 Task: Look for space in Pemalang, Indonesia from 5th June, 2023 to 16th June, 2023 for 2 adults in price range Rs.14000 to Rs.18000. Place can be entire place with 1  bedroom having 1 bed and 1 bathroom. Property type can be house, flat, guest house, hotel. Booking option can be shelf check-in. Required host language is English.
Action: Mouse moved to (409, 65)
Screenshot: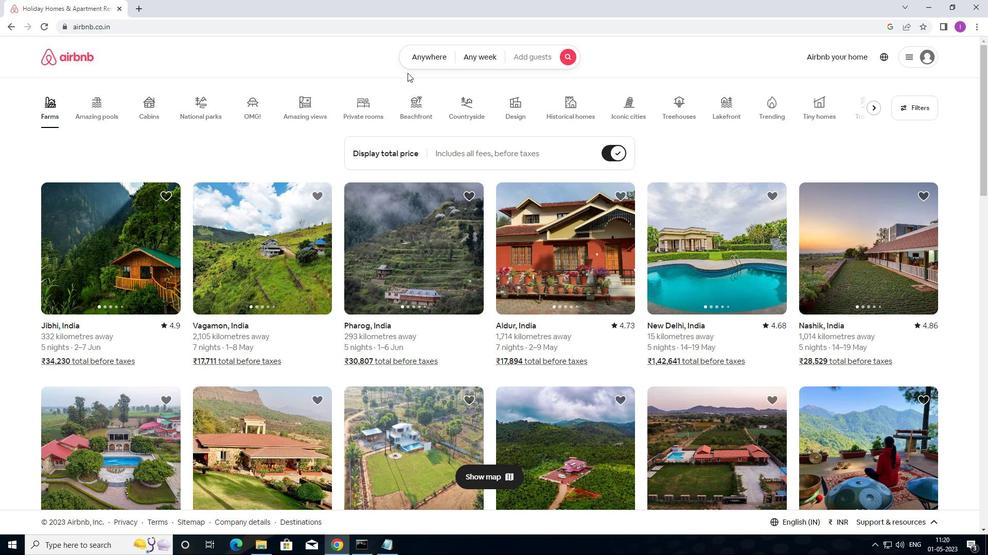 
Action: Mouse pressed left at (409, 65)
Screenshot: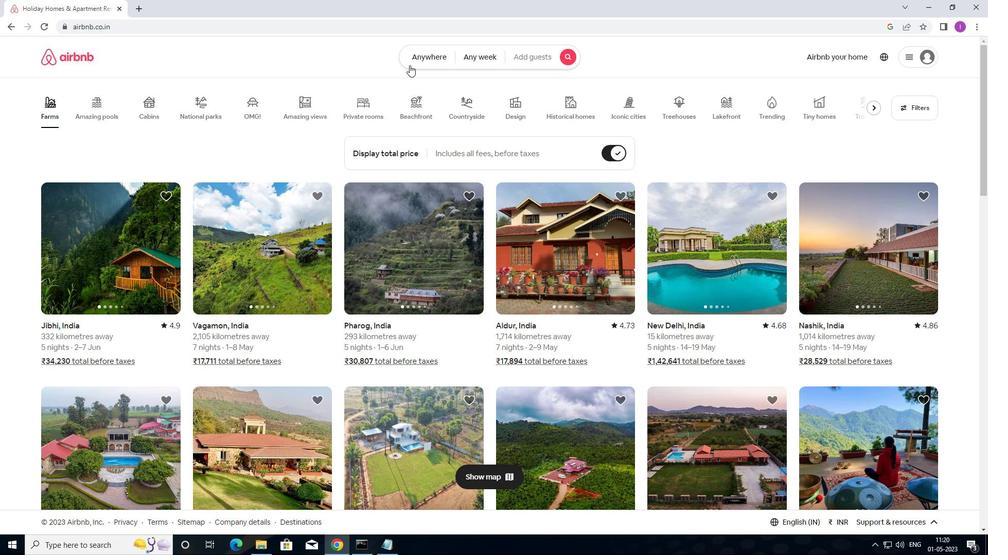 
Action: Mouse moved to (353, 102)
Screenshot: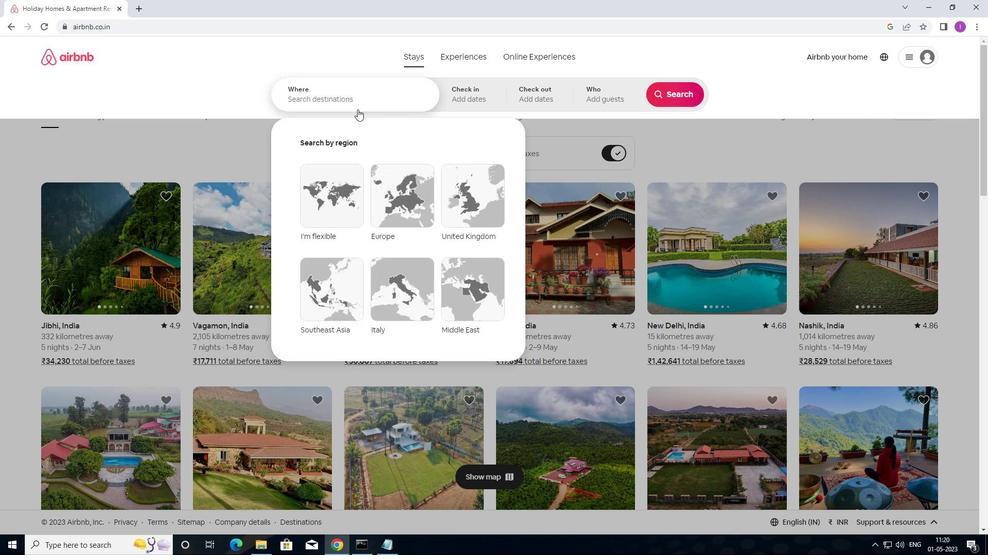 
Action: Mouse pressed left at (353, 102)
Screenshot: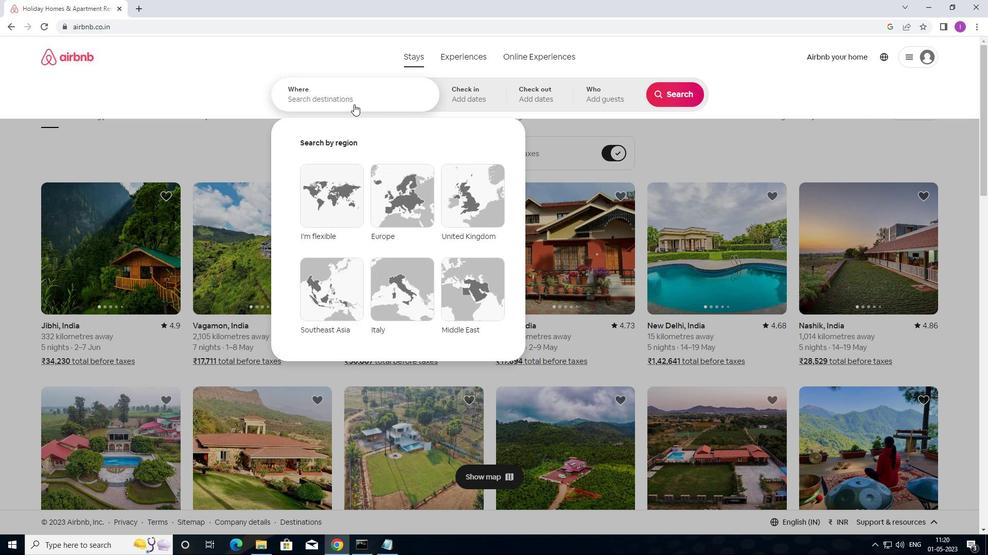 
Action: Mouse moved to (386, 96)
Screenshot: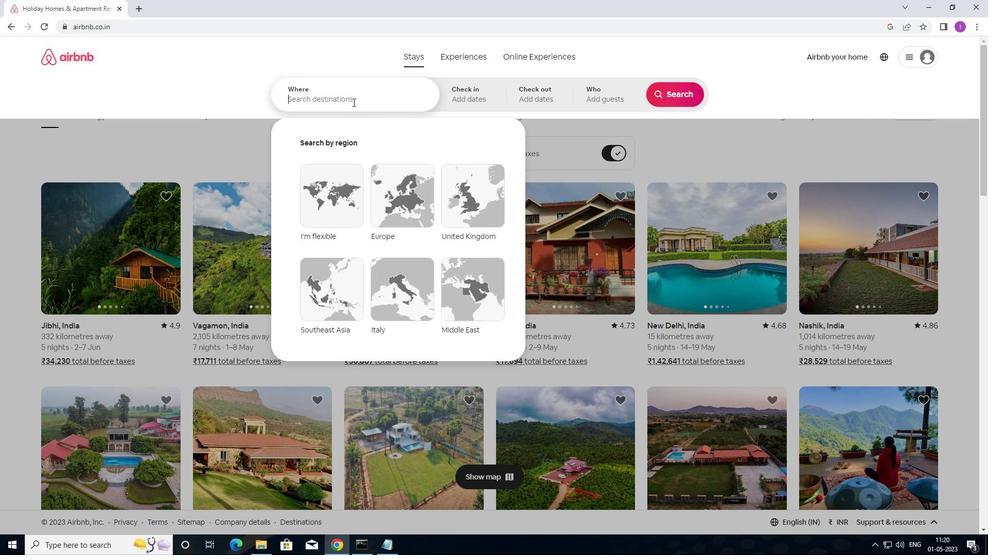 
Action: Key pressed <Key.shift>PEMALAMD<Key.backspace>G,<Key.shift>INDONESIA
Screenshot: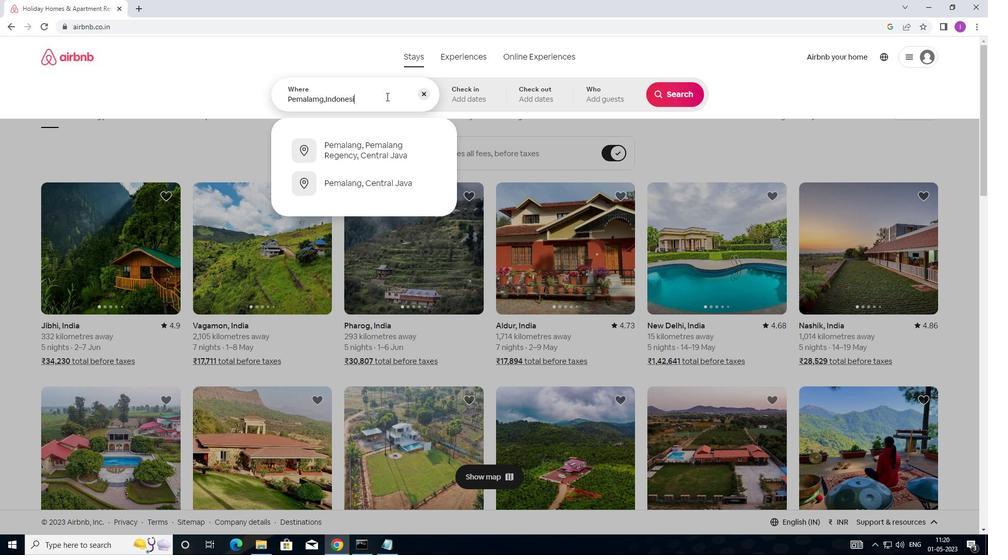
Action: Mouse moved to (464, 84)
Screenshot: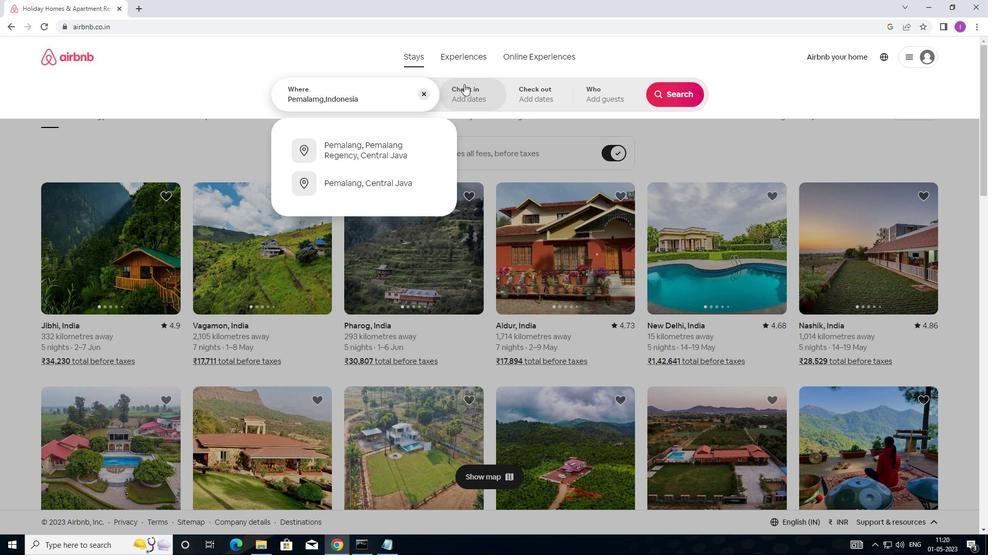 
Action: Mouse pressed left at (464, 84)
Screenshot: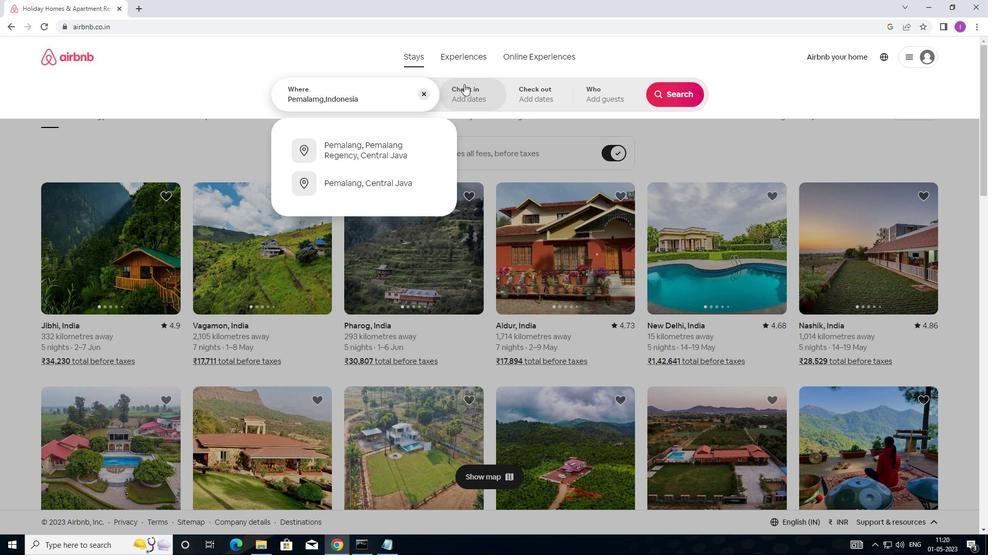 
Action: Mouse moved to (540, 244)
Screenshot: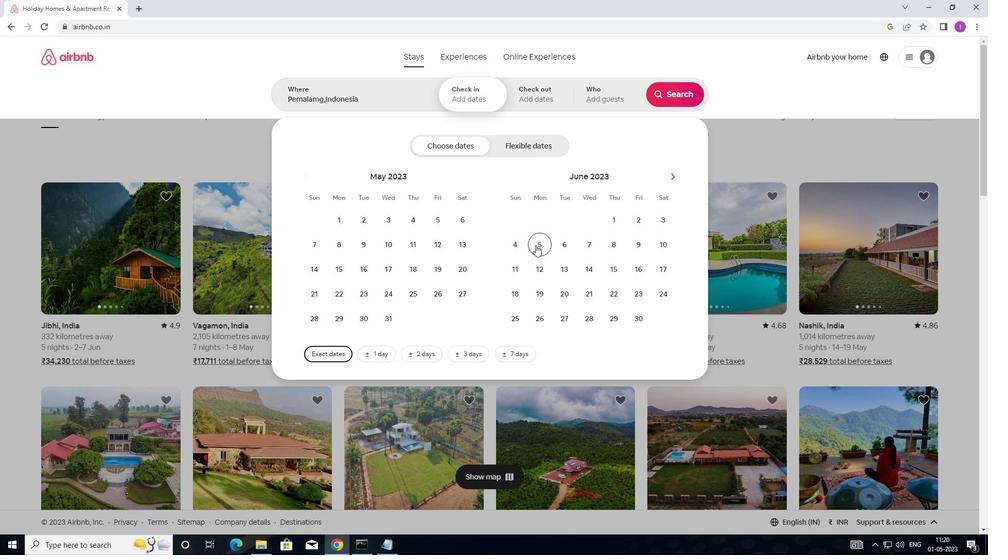 
Action: Mouse pressed left at (540, 244)
Screenshot: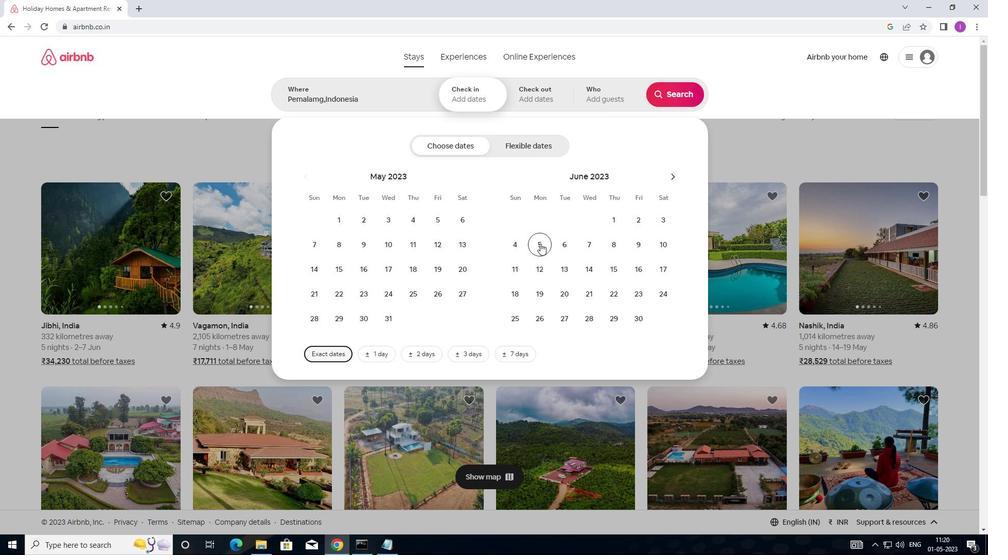 
Action: Mouse moved to (635, 271)
Screenshot: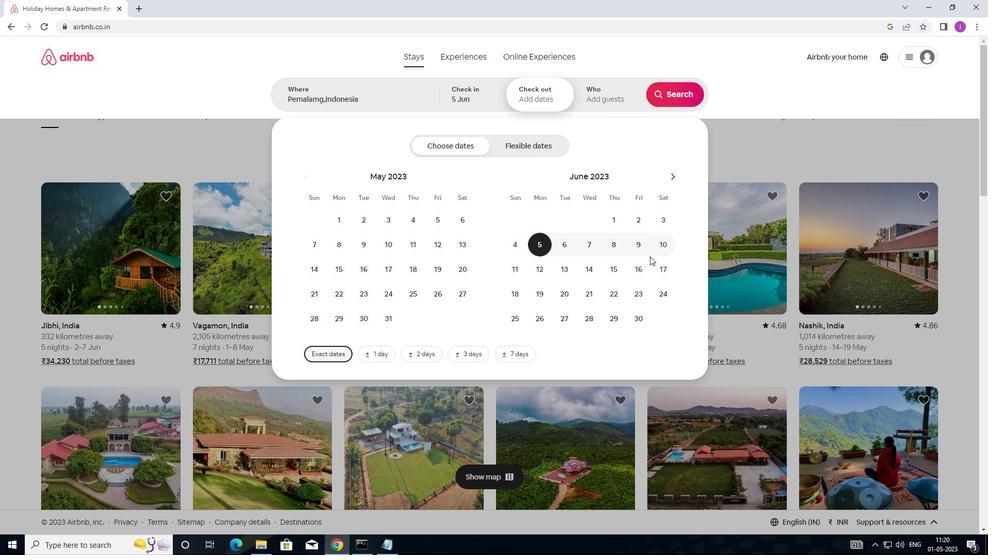 
Action: Mouse pressed left at (635, 271)
Screenshot: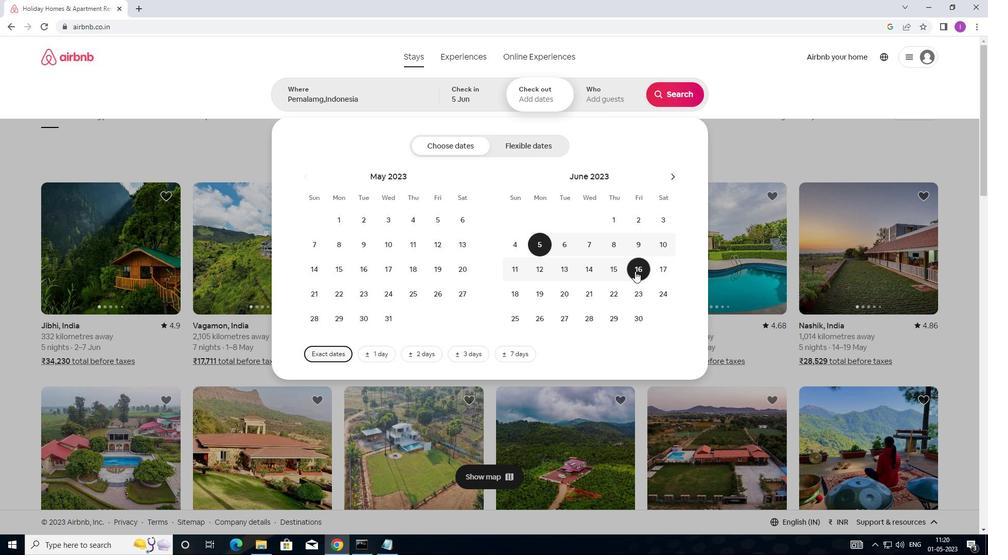 
Action: Mouse moved to (601, 89)
Screenshot: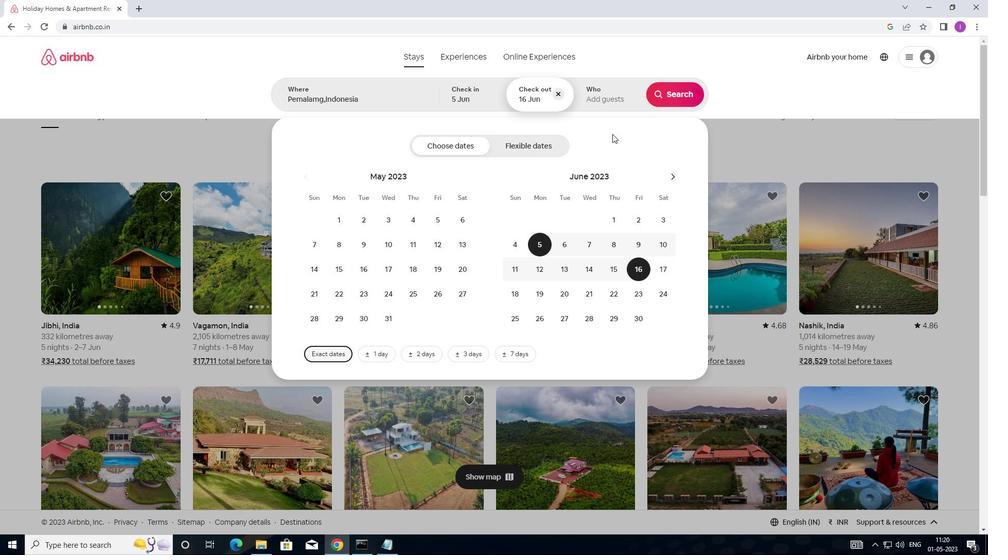 
Action: Mouse pressed left at (601, 89)
Screenshot: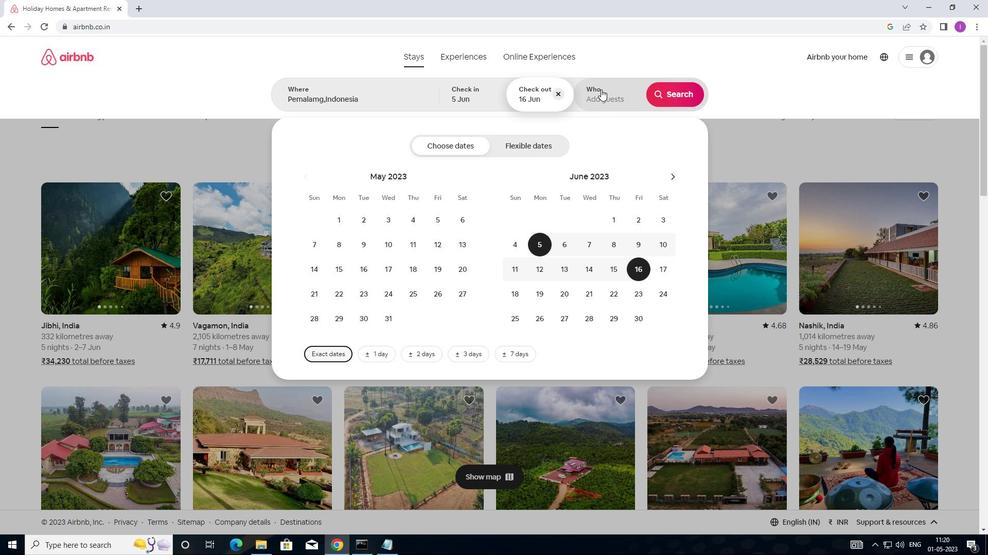
Action: Mouse moved to (682, 151)
Screenshot: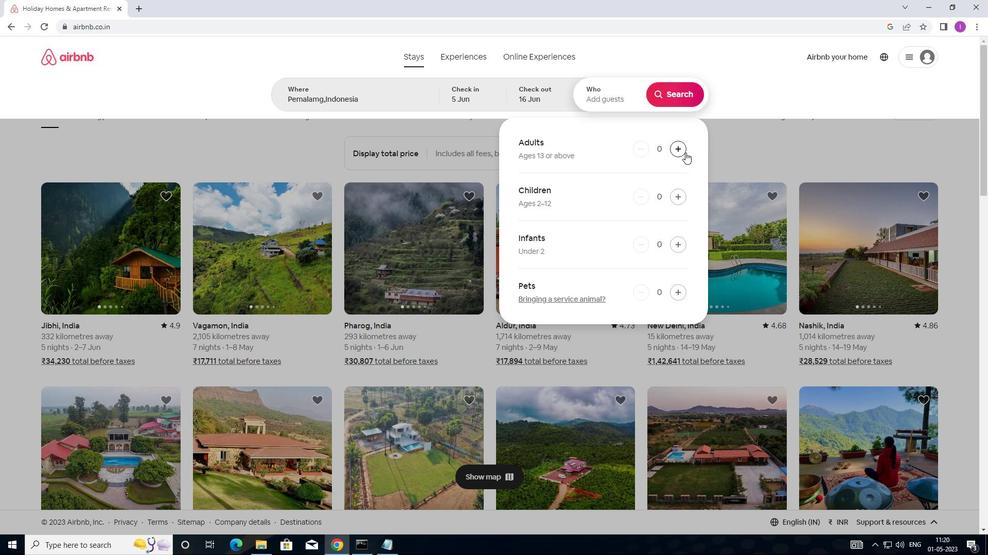 
Action: Mouse pressed left at (682, 151)
Screenshot: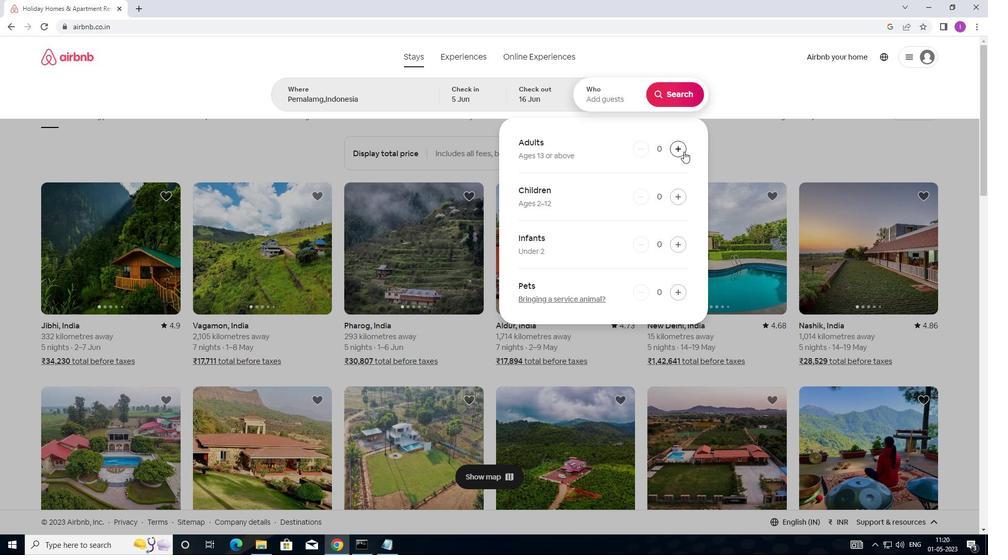 
Action: Mouse moved to (682, 150)
Screenshot: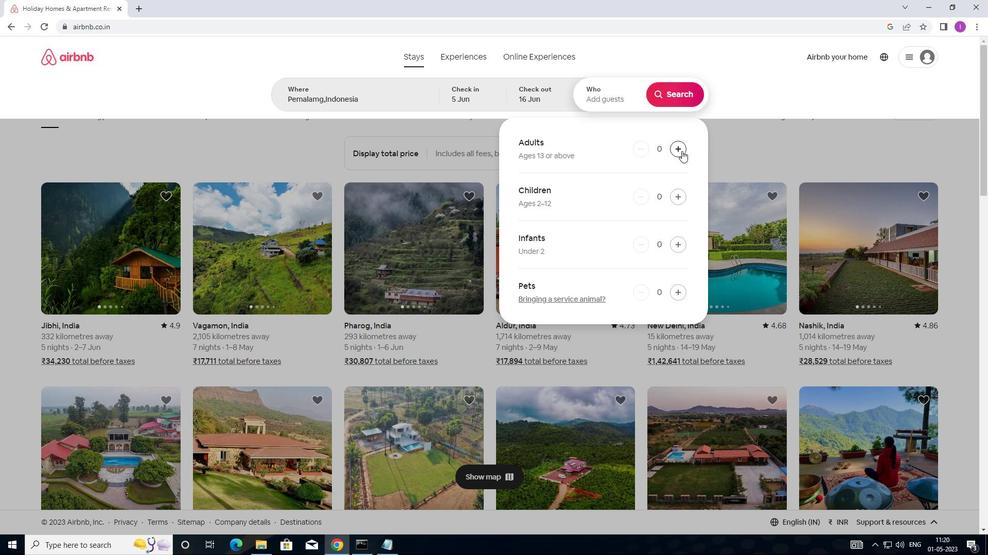 
Action: Mouse pressed left at (682, 150)
Screenshot: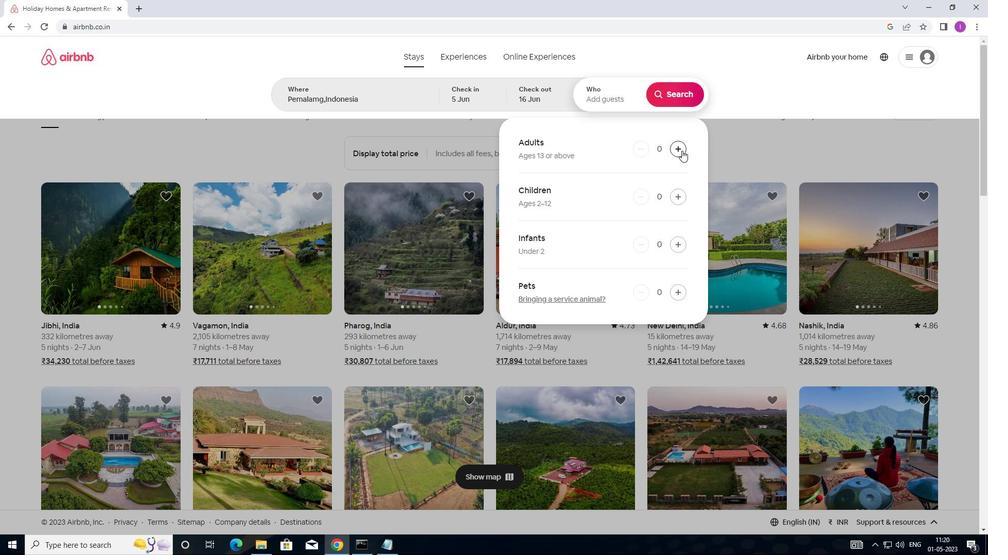 
Action: Mouse moved to (662, 98)
Screenshot: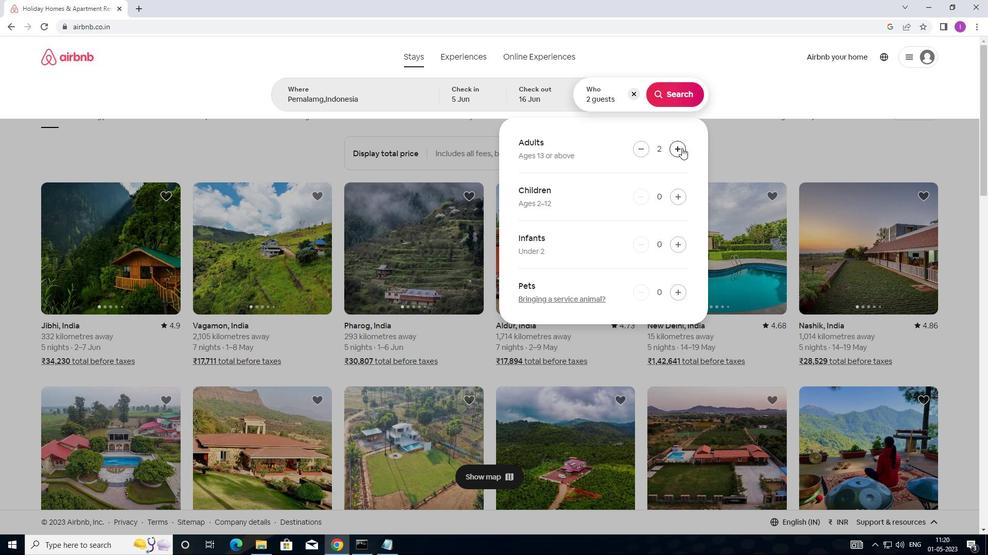 
Action: Mouse pressed left at (662, 98)
Screenshot: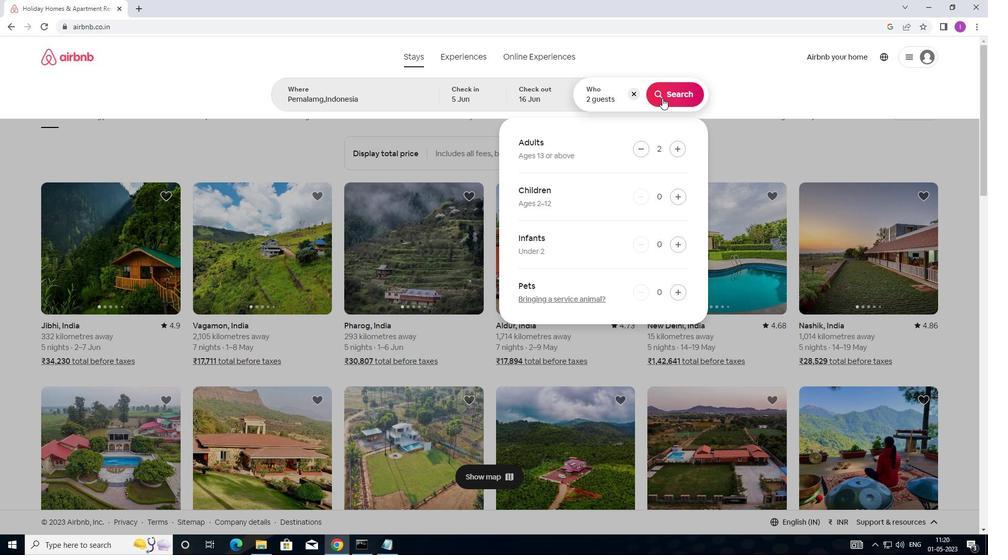 
Action: Mouse moved to (965, 97)
Screenshot: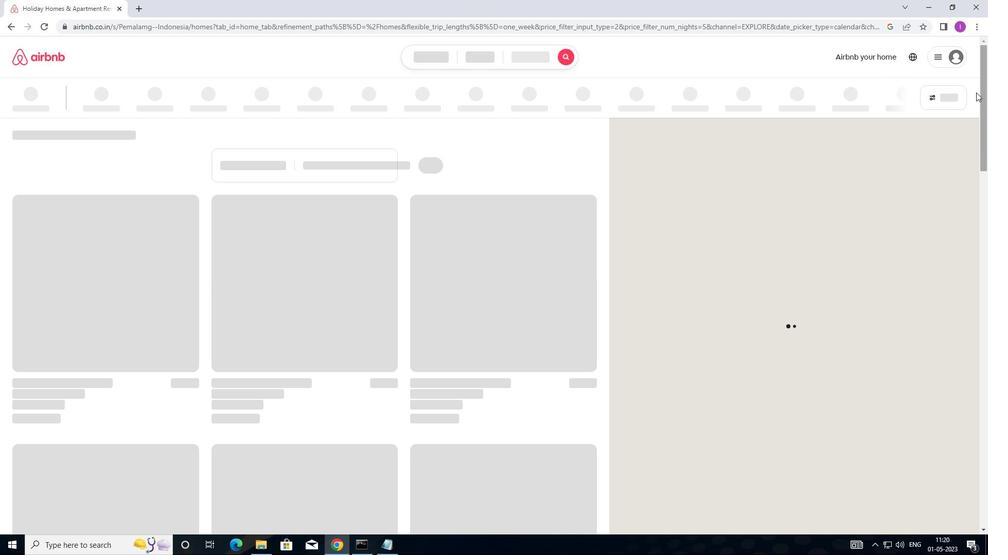 
Action: Mouse pressed left at (965, 97)
Screenshot: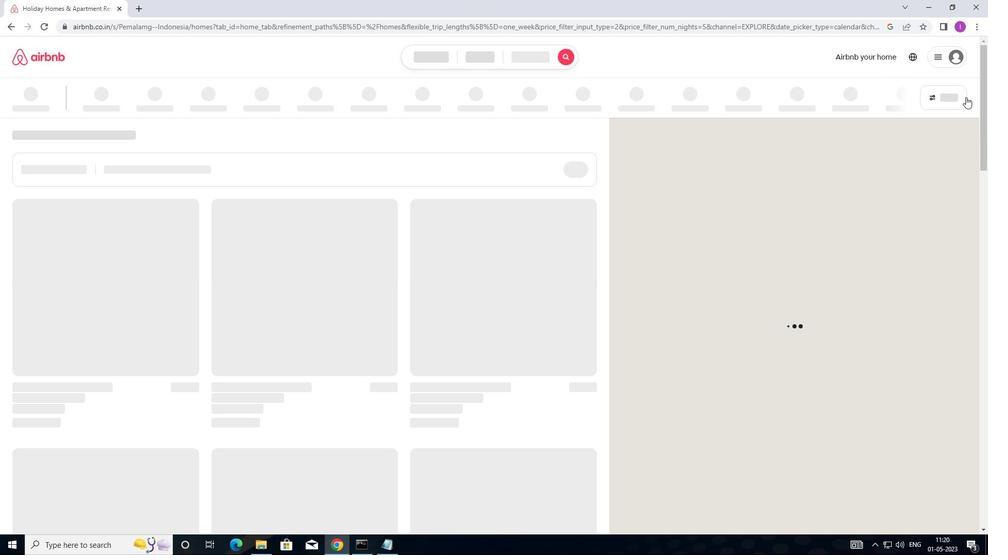 
Action: Mouse moved to (951, 101)
Screenshot: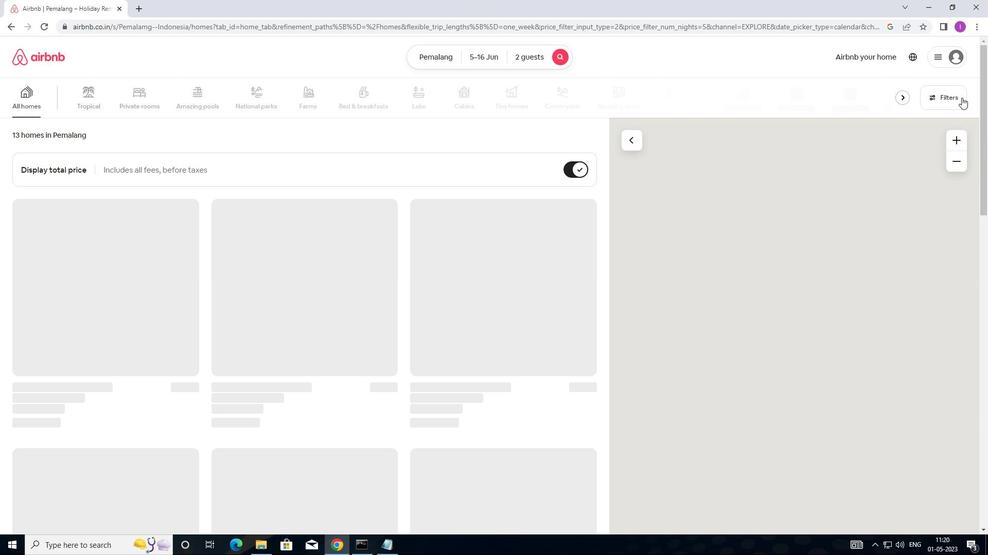 
Action: Mouse pressed left at (951, 101)
Screenshot: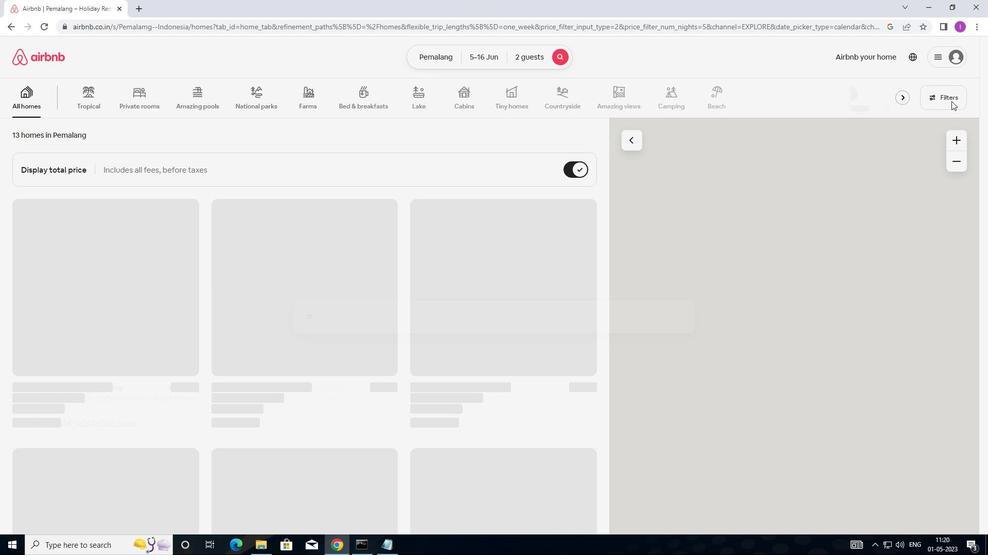 
Action: Mouse moved to (945, 95)
Screenshot: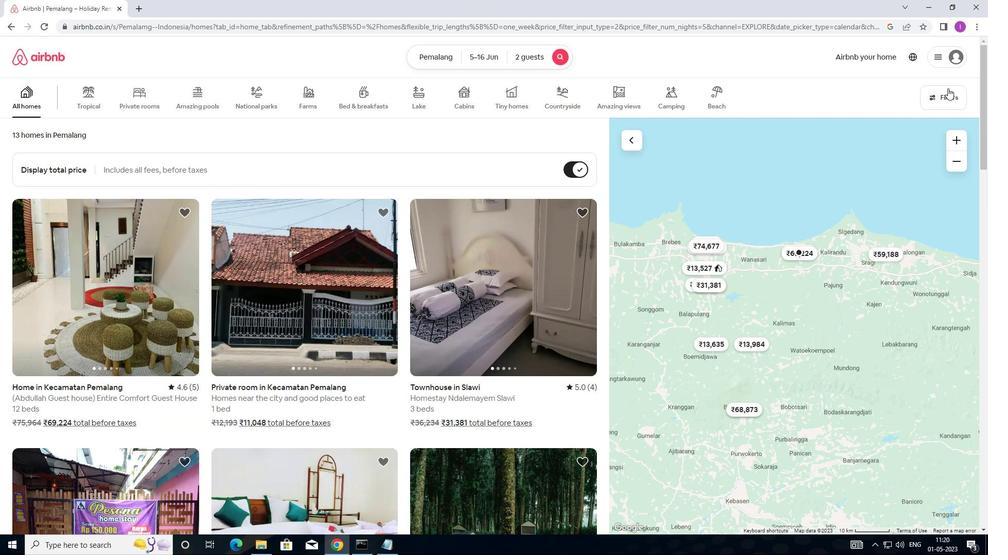 
Action: Mouse pressed left at (945, 95)
Screenshot: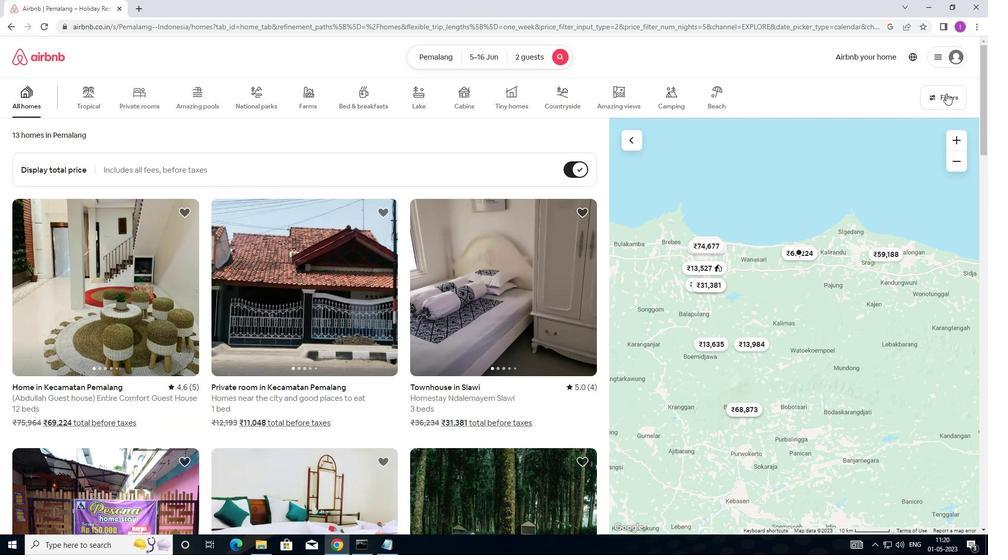 
Action: Mouse moved to (385, 232)
Screenshot: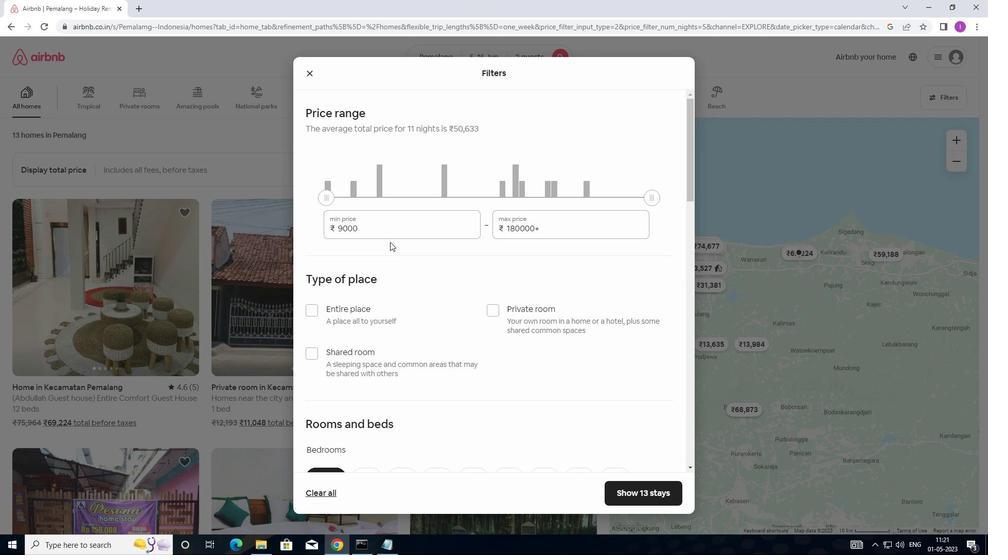 
Action: Mouse pressed left at (385, 232)
Screenshot: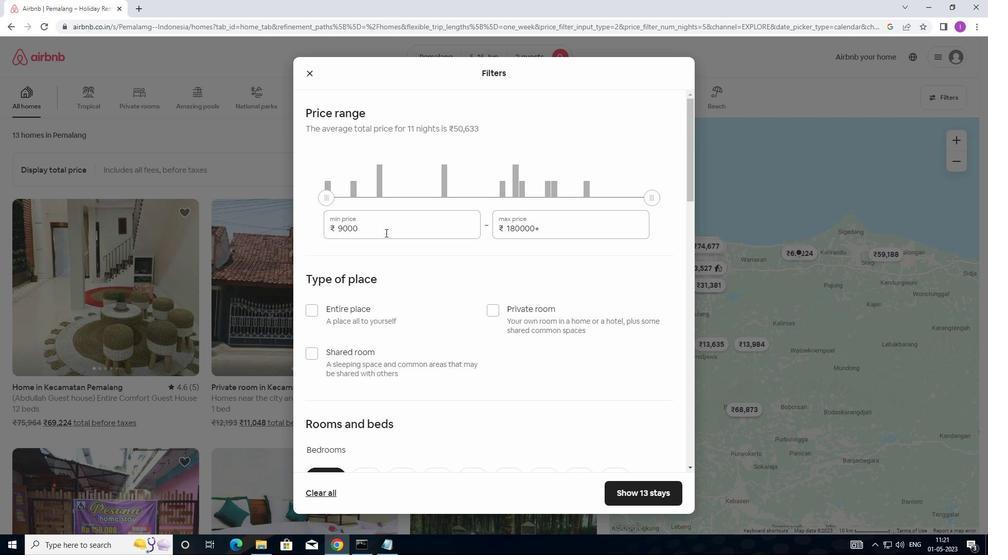 
Action: Mouse moved to (320, 235)
Screenshot: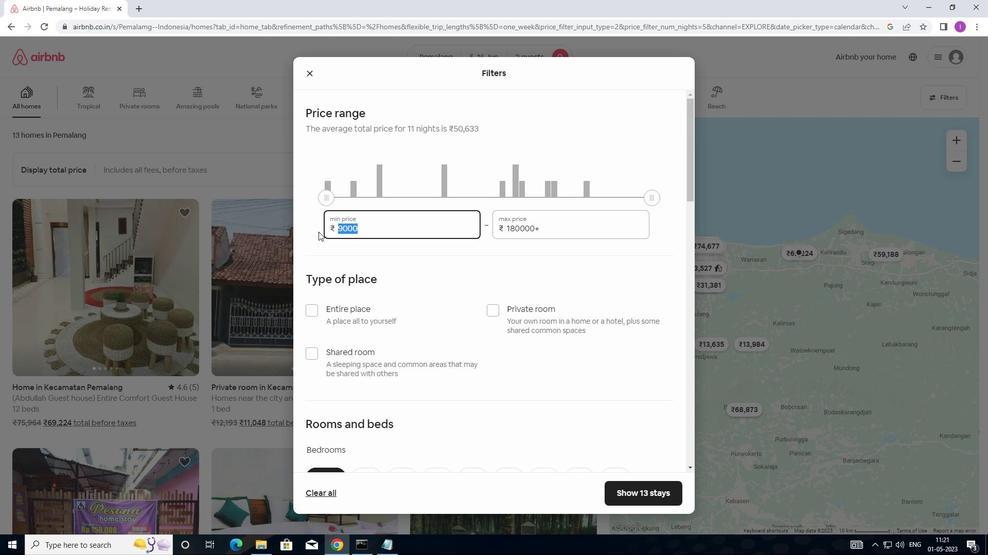 
Action: Key pressed 14000
Screenshot: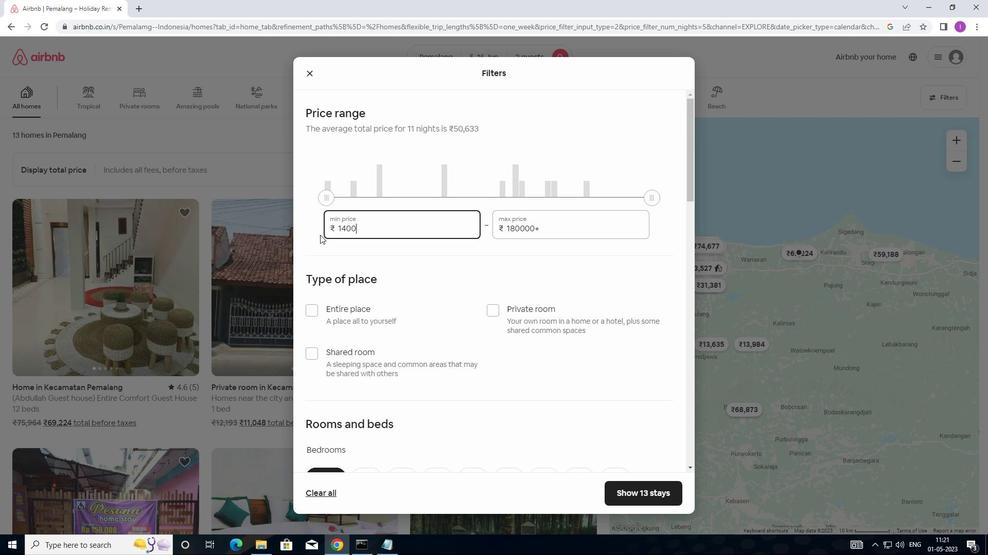 
Action: Mouse moved to (552, 228)
Screenshot: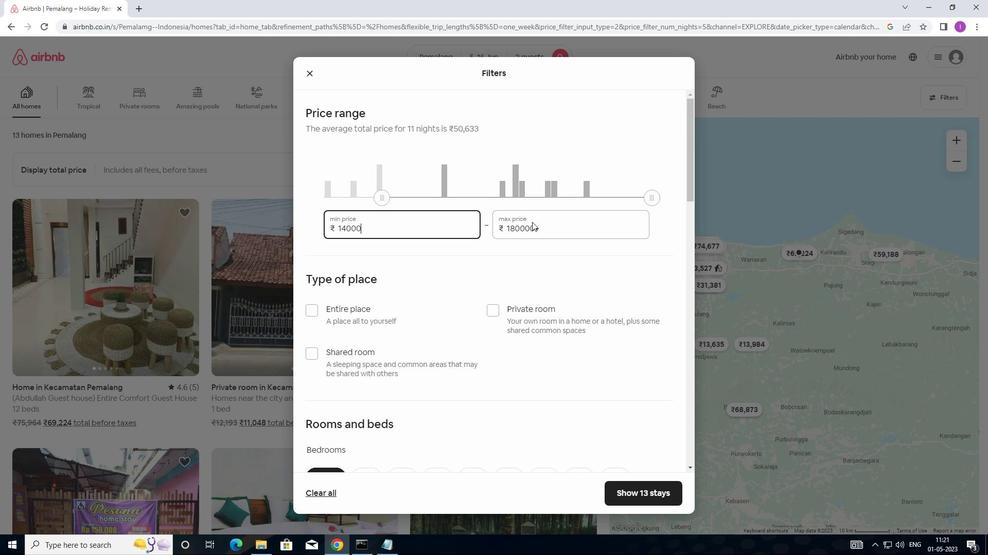 
Action: Mouse pressed left at (552, 228)
Screenshot: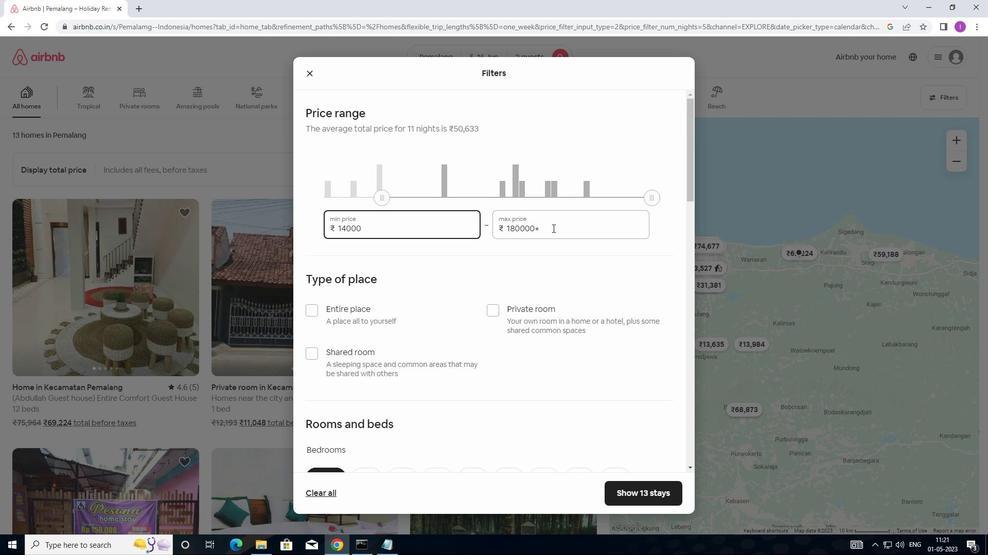 
Action: Mouse moved to (493, 230)
Screenshot: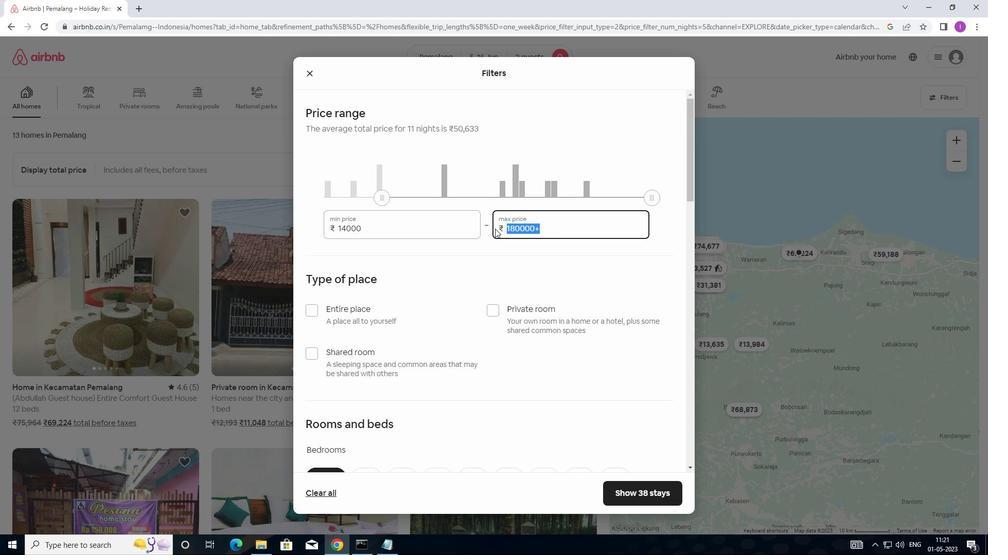 
Action: Key pressed 18000
Screenshot: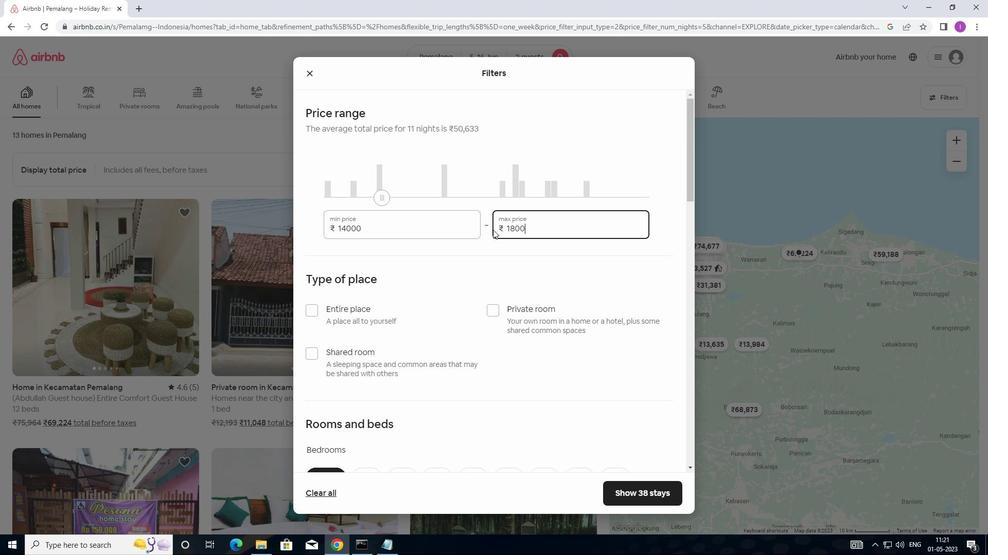 
Action: Mouse moved to (317, 312)
Screenshot: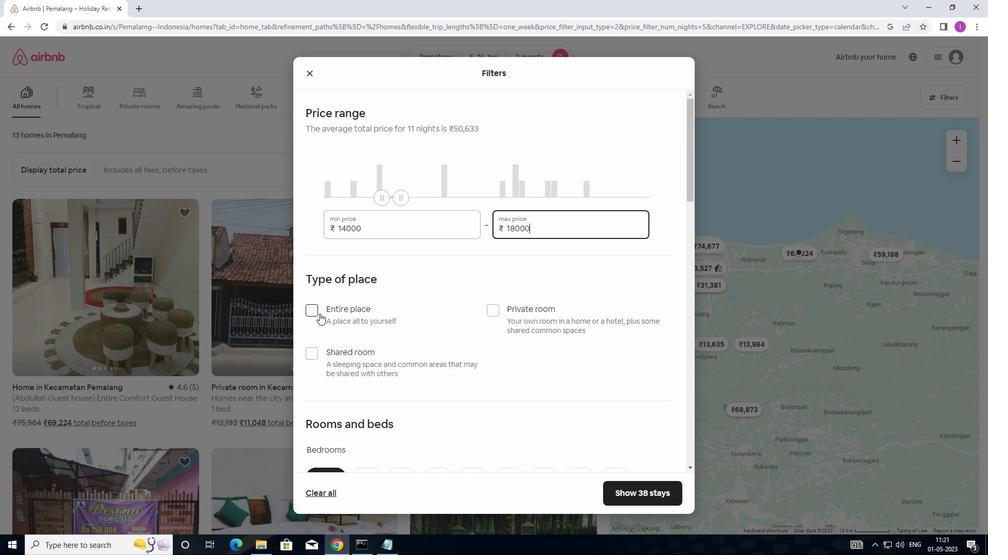 
Action: Mouse pressed left at (317, 312)
Screenshot: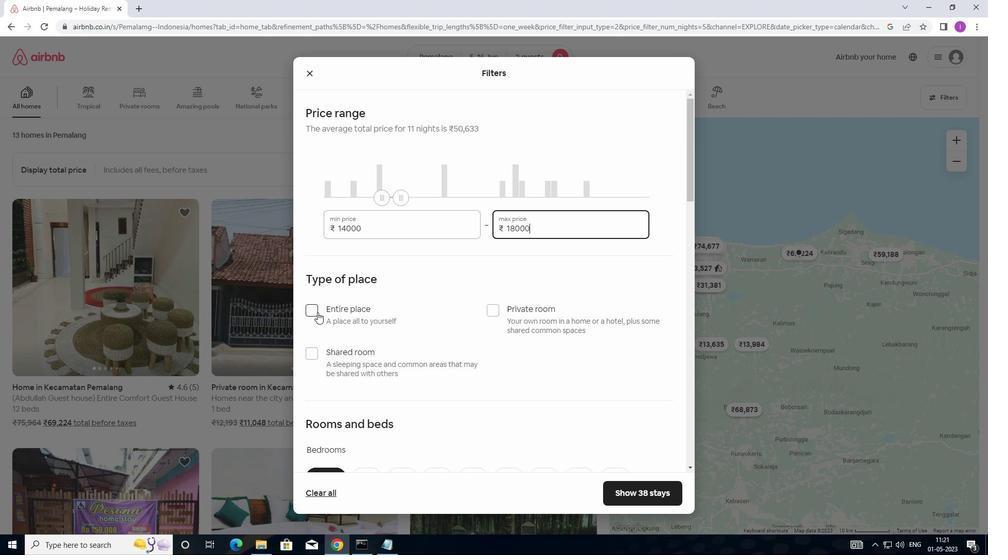 
Action: Mouse moved to (367, 310)
Screenshot: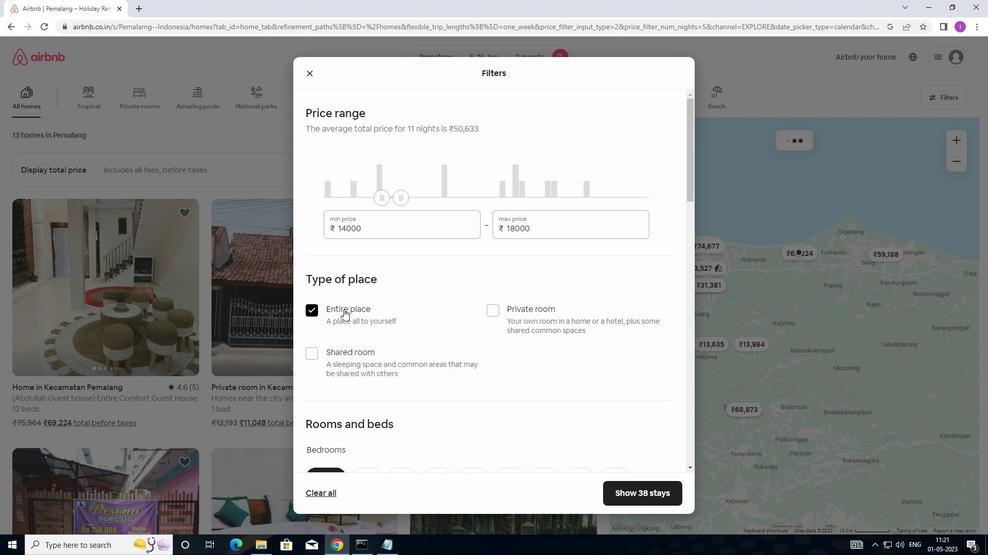 
Action: Mouse scrolled (367, 309) with delta (0, 0)
Screenshot: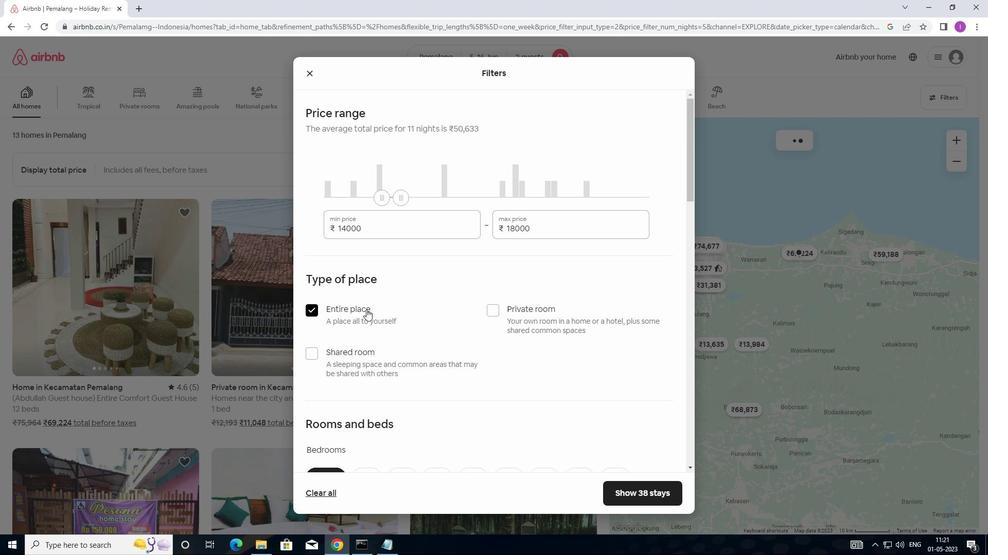 
Action: Mouse moved to (368, 310)
Screenshot: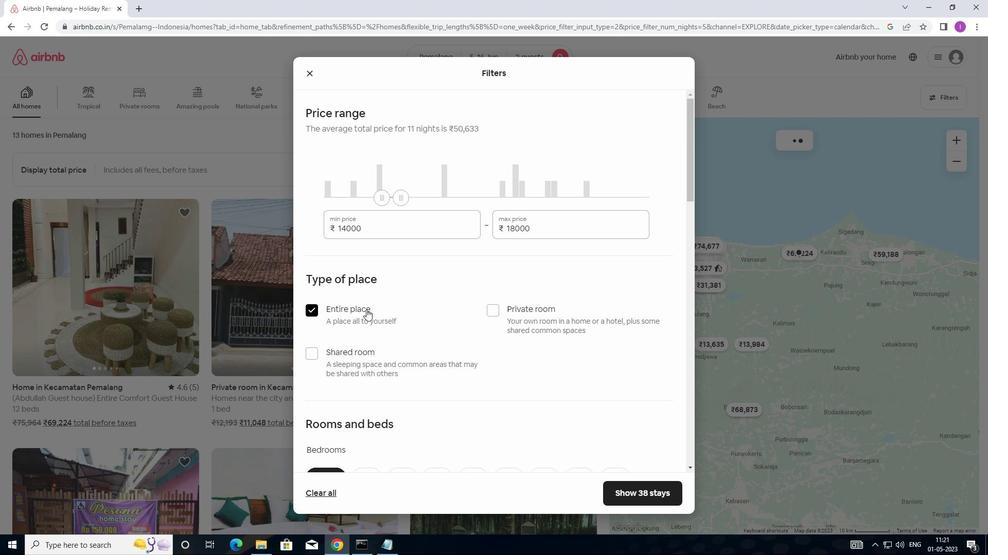 
Action: Mouse scrolled (368, 310) with delta (0, 0)
Screenshot: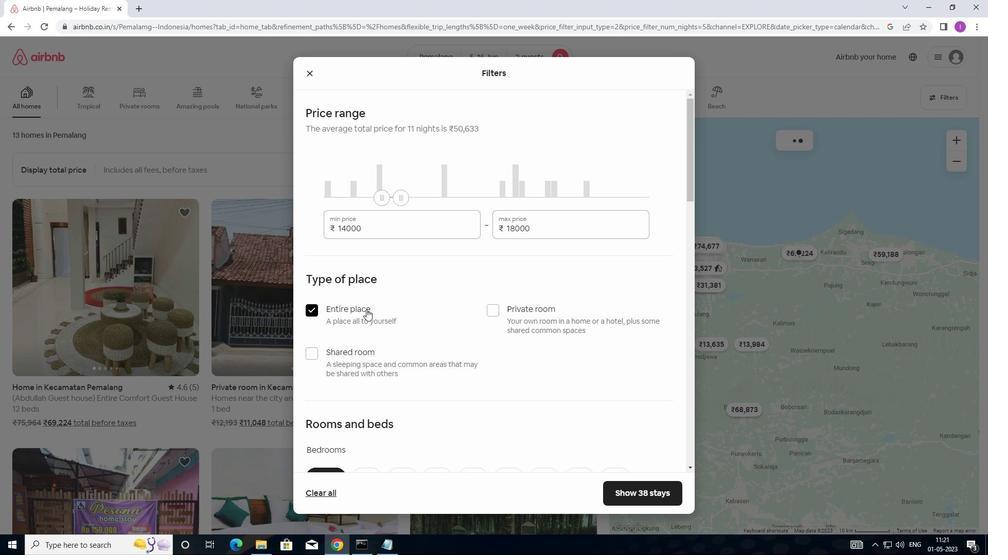 
Action: Mouse moved to (368, 311)
Screenshot: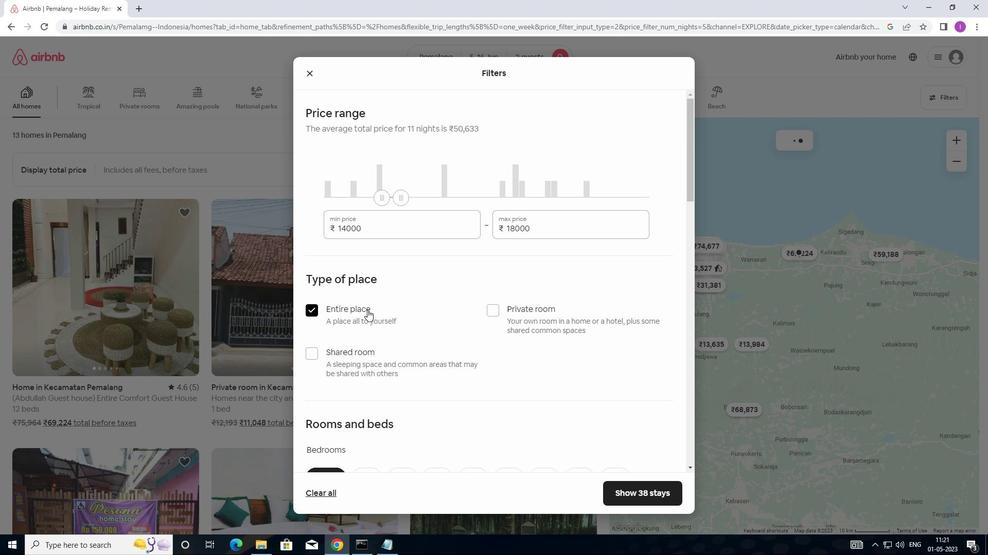 
Action: Mouse scrolled (368, 310) with delta (0, 0)
Screenshot: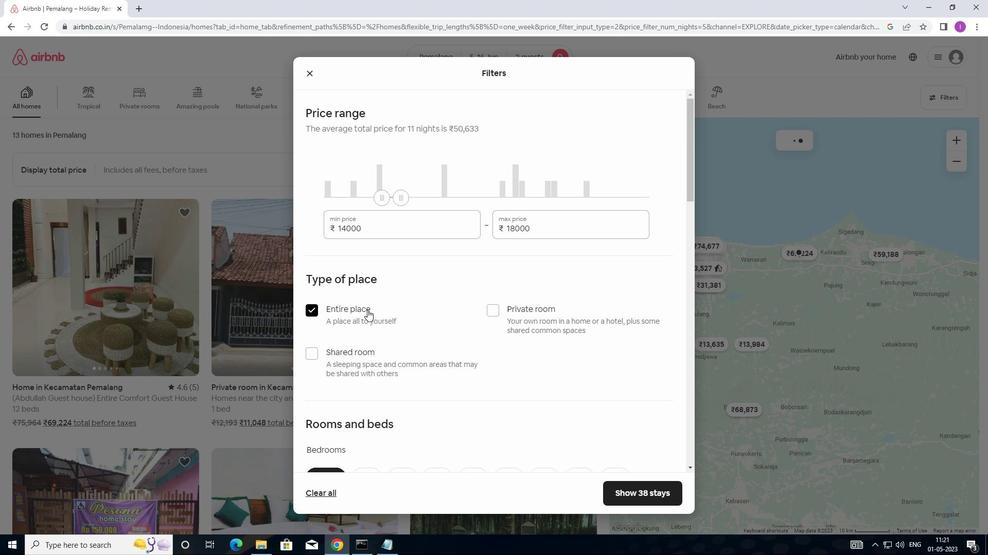 
Action: Mouse moved to (372, 316)
Screenshot: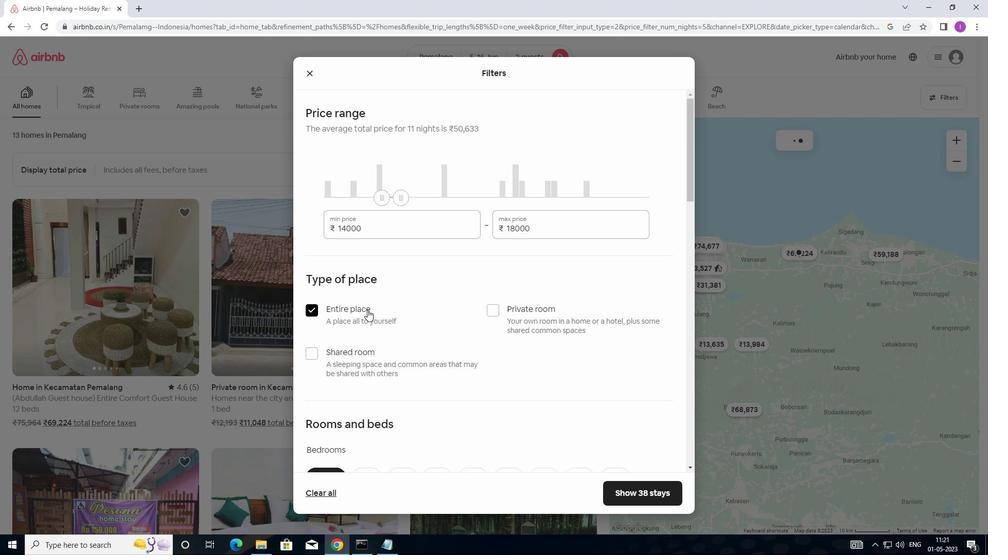 
Action: Mouse scrolled (372, 316) with delta (0, 0)
Screenshot: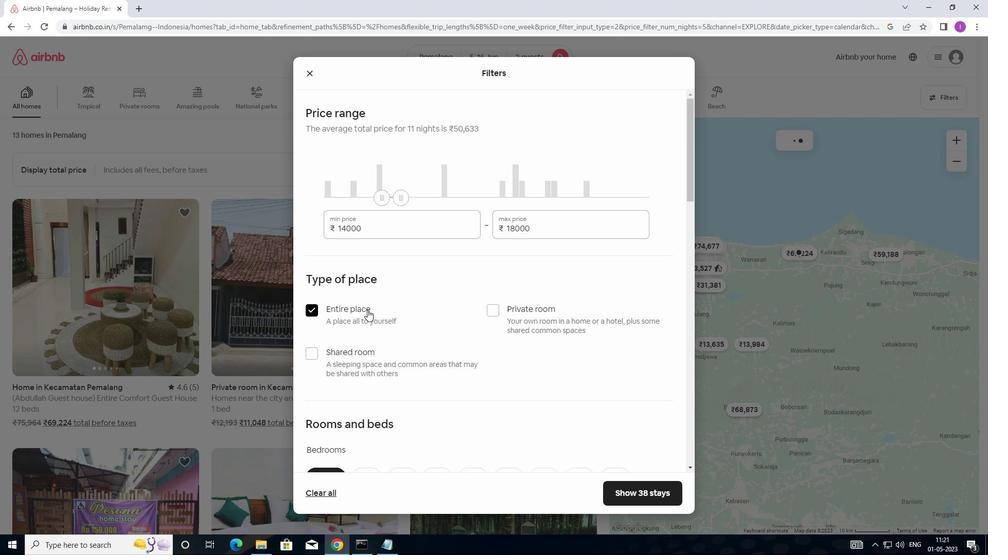 
Action: Mouse moved to (358, 275)
Screenshot: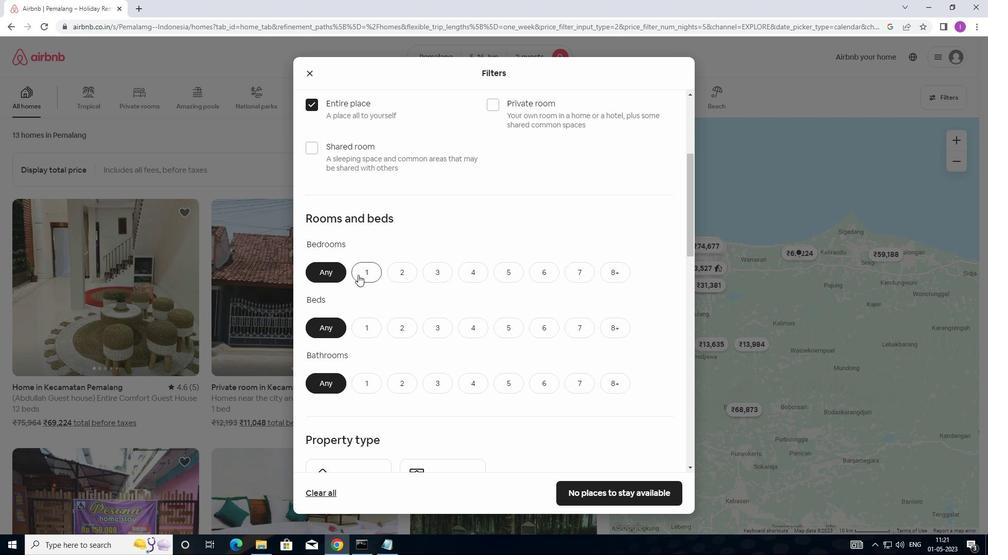 
Action: Mouse pressed left at (358, 275)
Screenshot: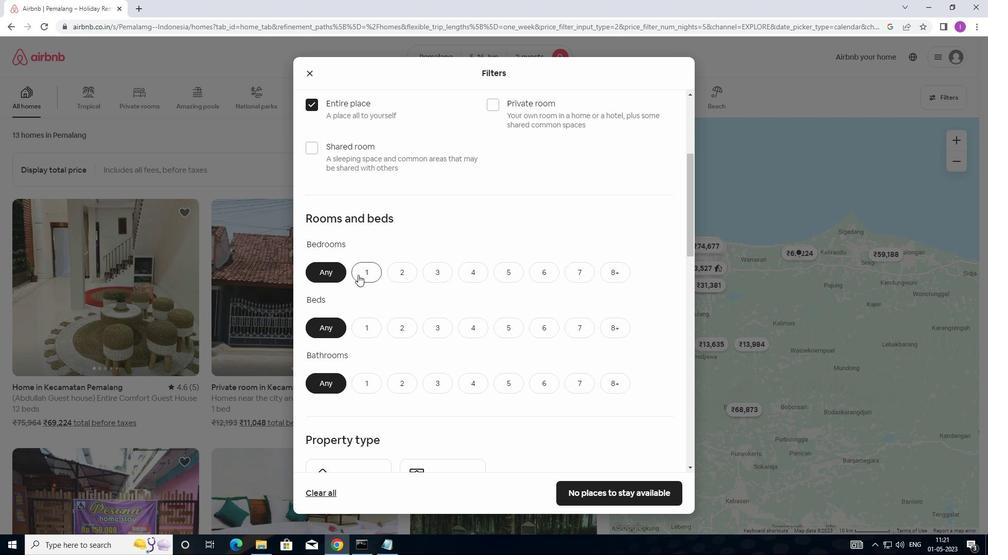 
Action: Mouse moved to (372, 320)
Screenshot: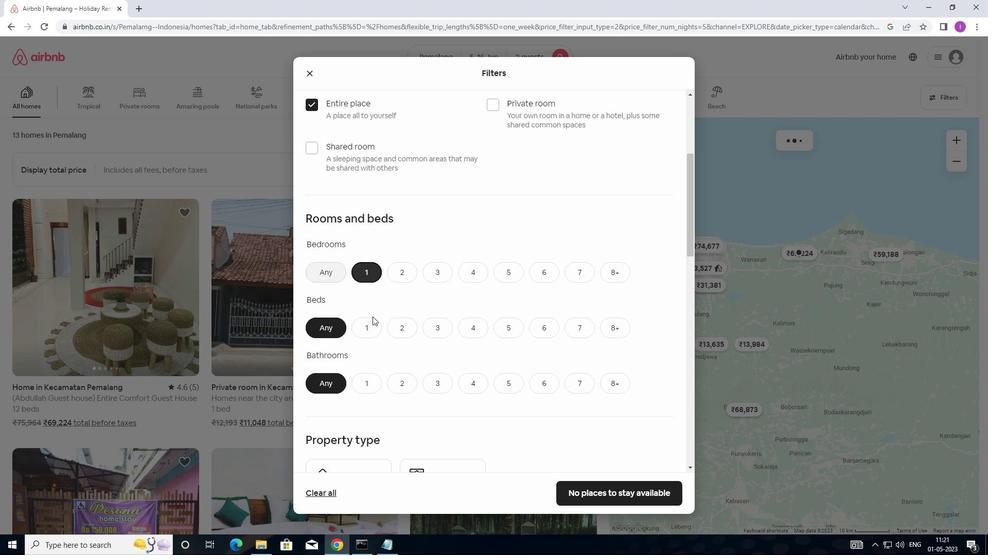 
Action: Mouse pressed left at (372, 320)
Screenshot: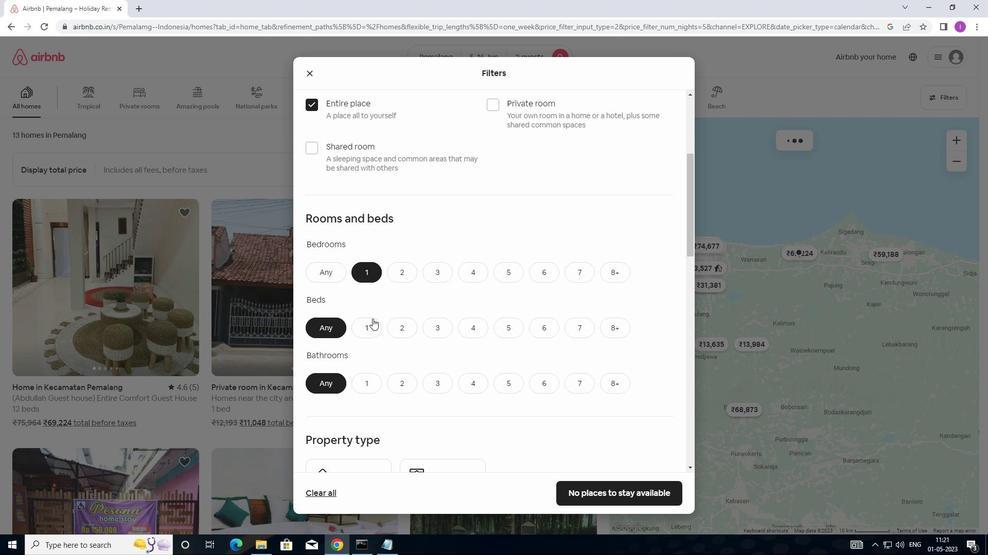 
Action: Mouse moved to (370, 385)
Screenshot: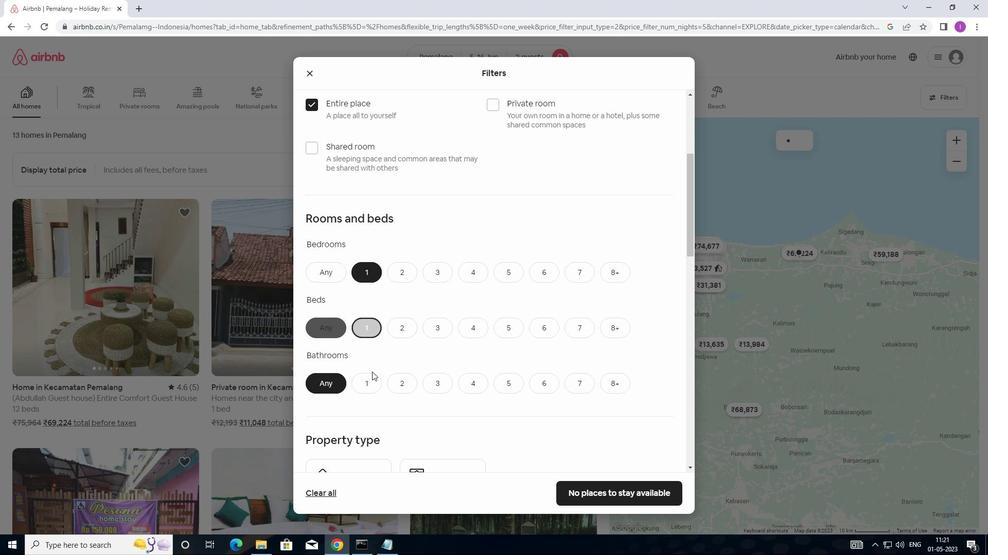 
Action: Mouse pressed left at (370, 385)
Screenshot: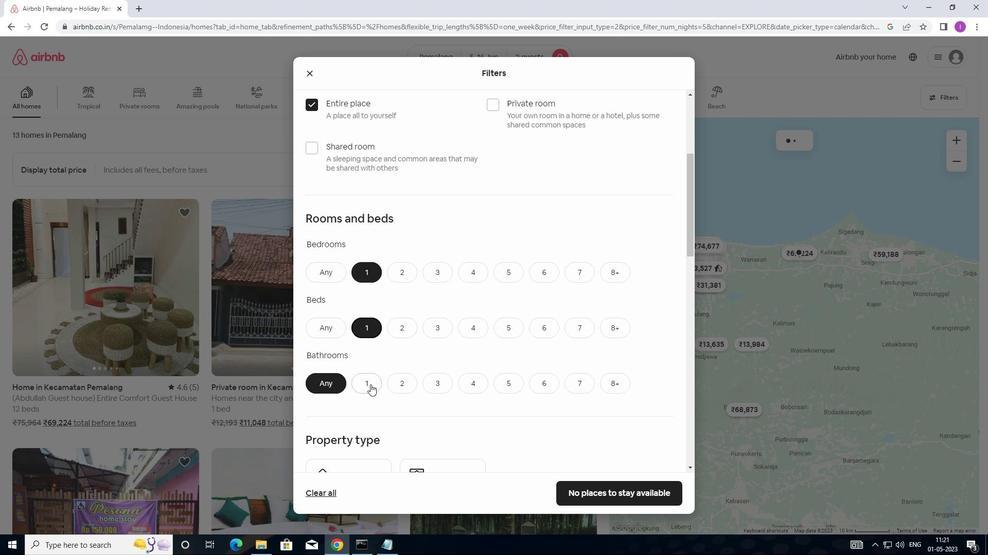 
Action: Mouse moved to (372, 378)
Screenshot: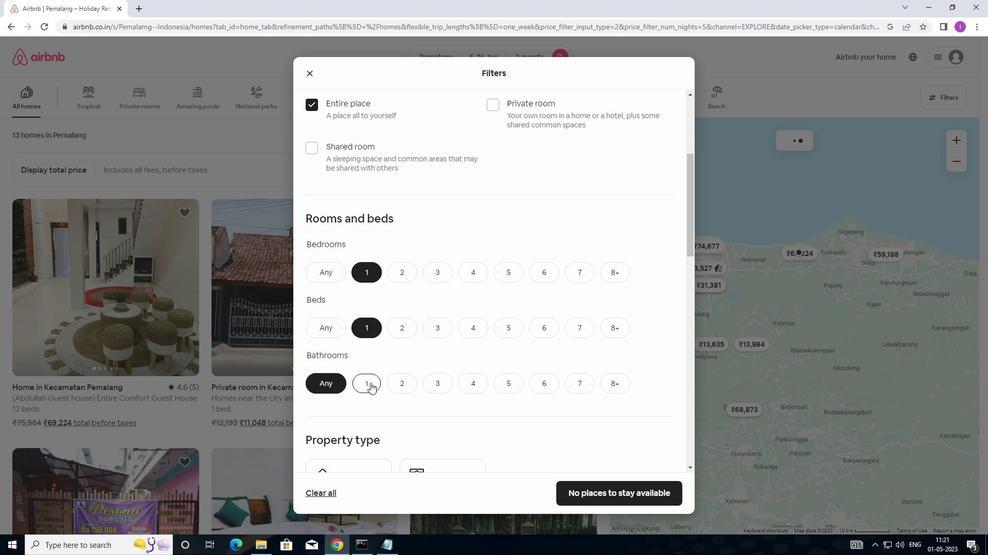 
Action: Mouse scrolled (372, 377) with delta (0, 0)
Screenshot: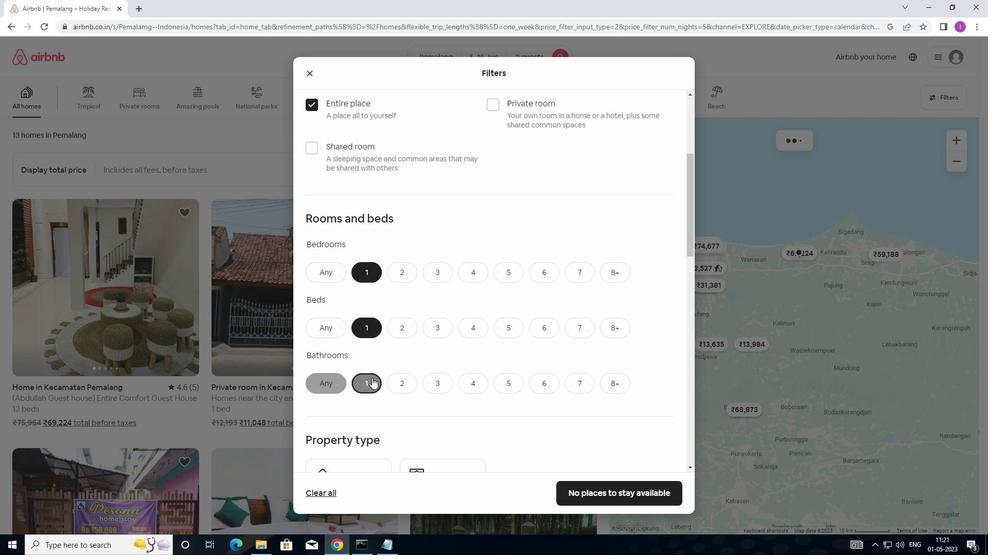 
Action: Mouse scrolled (372, 377) with delta (0, 0)
Screenshot: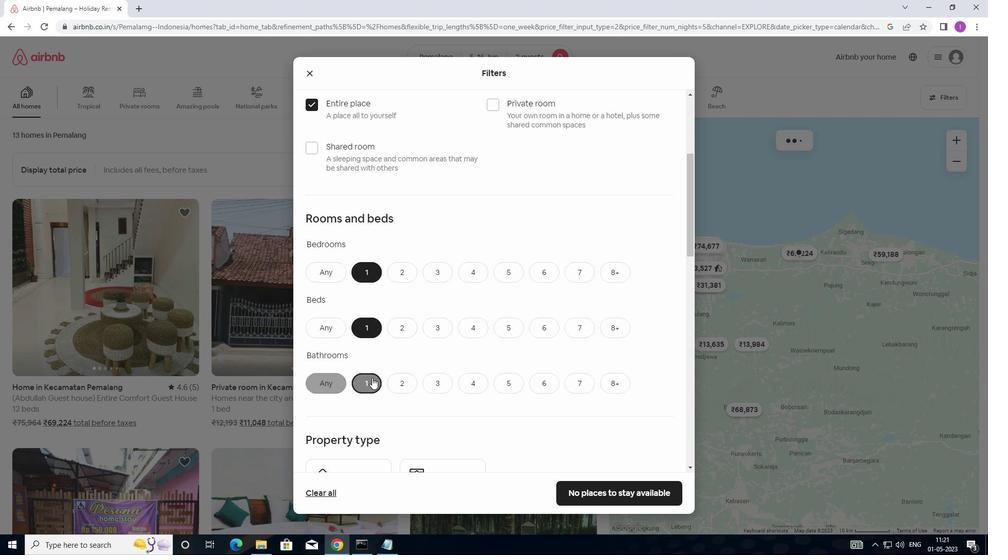 
Action: Mouse moved to (378, 368)
Screenshot: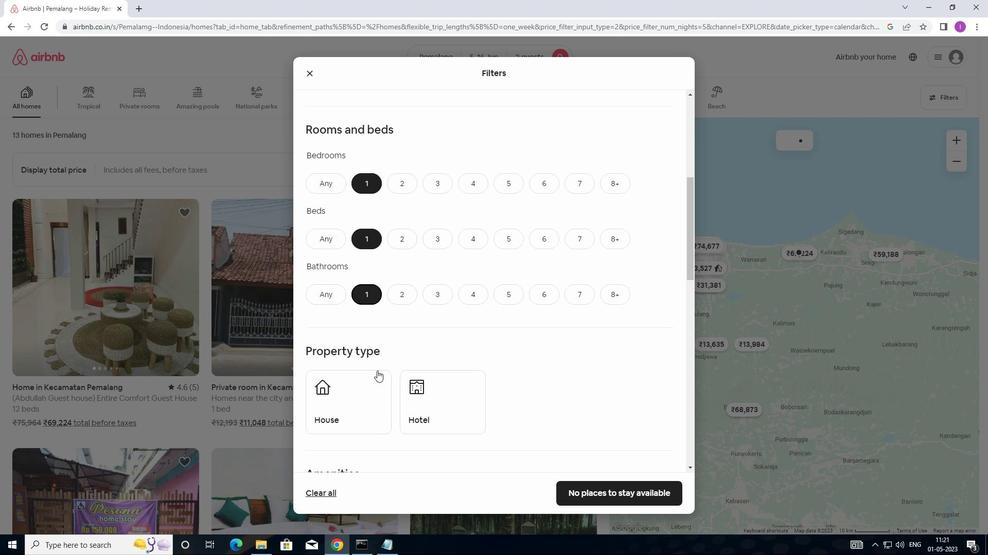 
Action: Mouse scrolled (378, 368) with delta (0, 0)
Screenshot: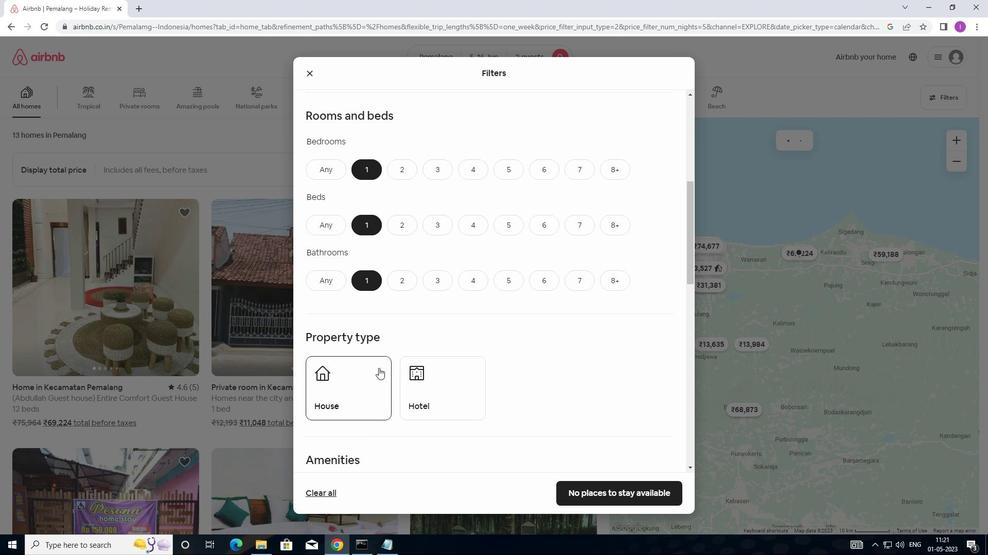
Action: Mouse scrolled (378, 368) with delta (0, 0)
Screenshot: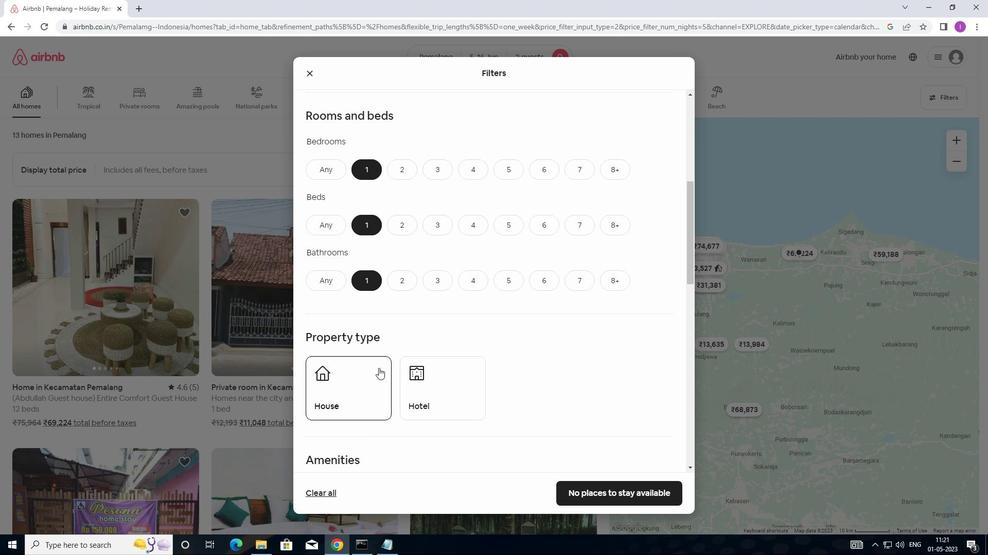 
Action: Mouse moved to (350, 291)
Screenshot: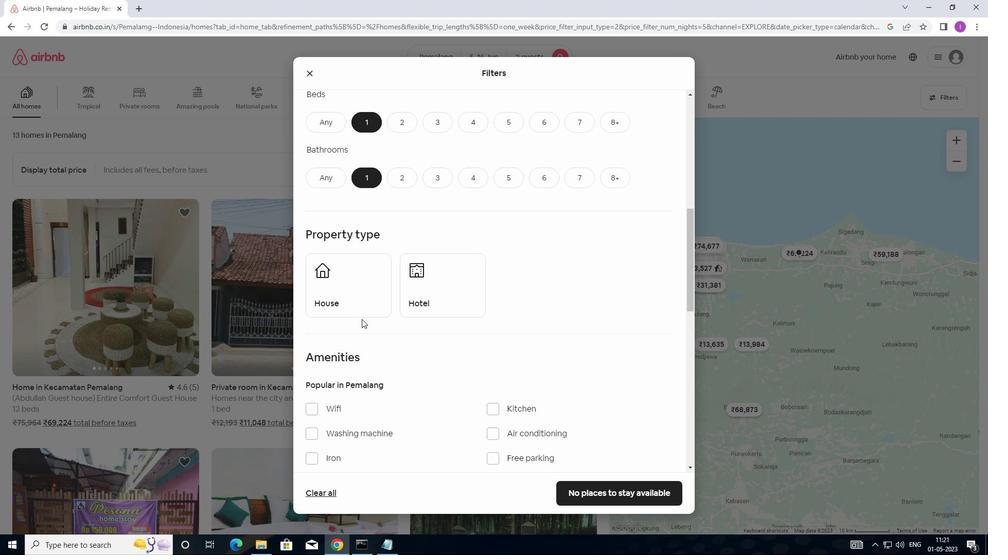 
Action: Mouse pressed left at (350, 291)
Screenshot: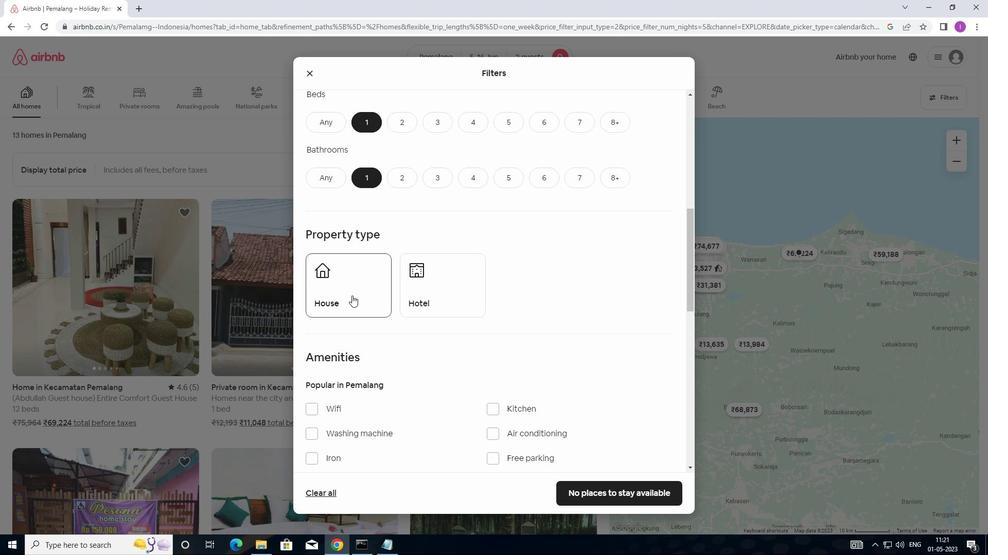 
Action: Mouse moved to (357, 301)
Screenshot: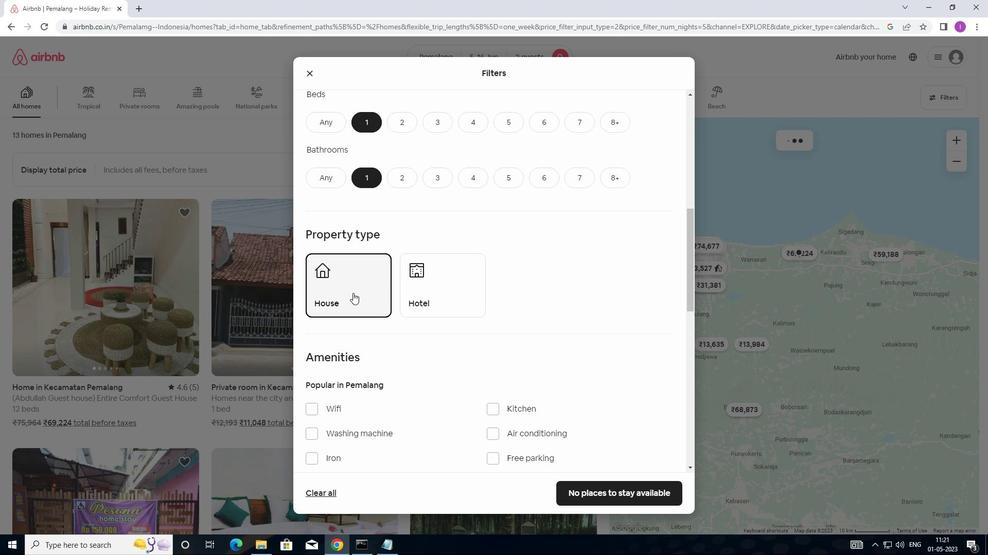 
Action: Mouse scrolled (357, 300) with delta (0, 0)
Screenshot: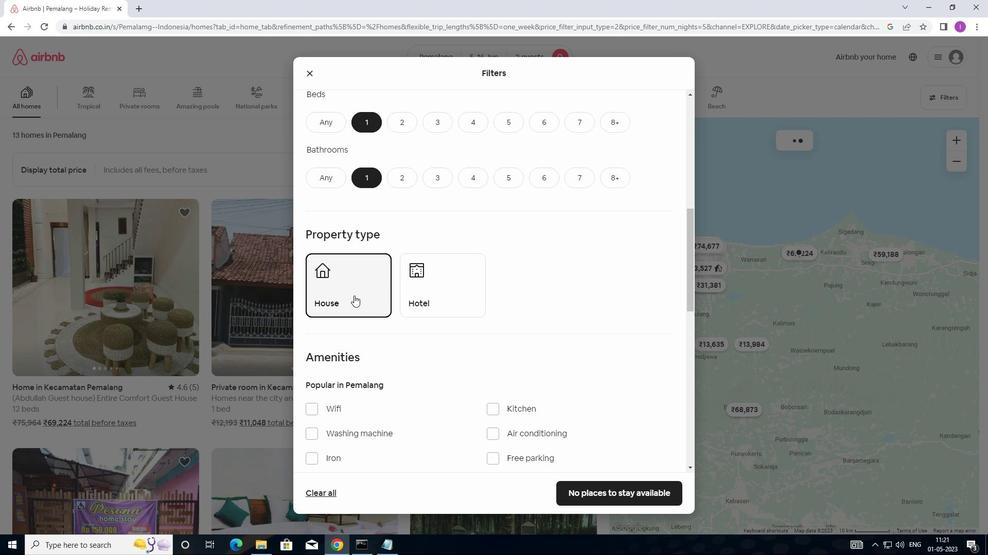 
Action: Mouse moved to (357, 301)
Screenshot: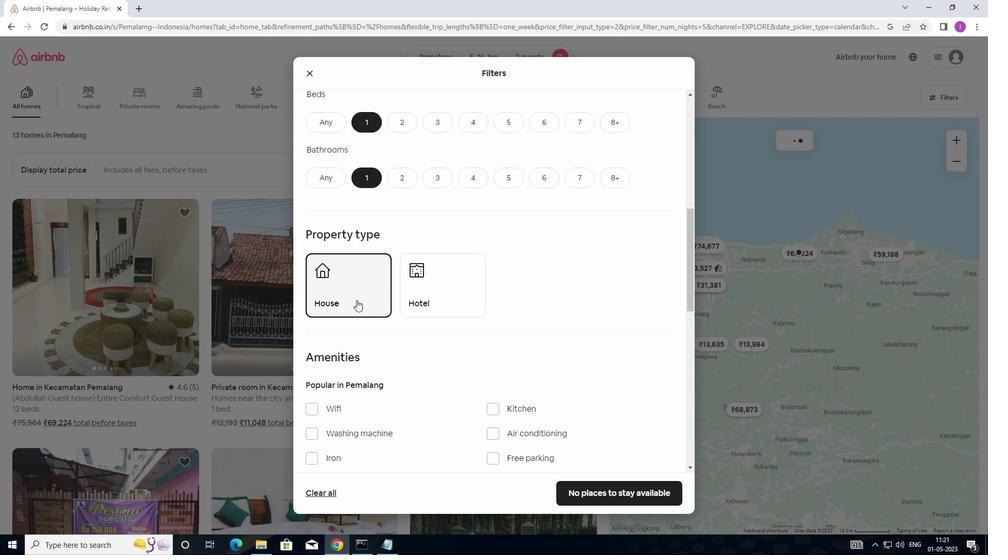 
Action: Mouse scrolled (357, 300) with delta (0, 0)
Screenshot: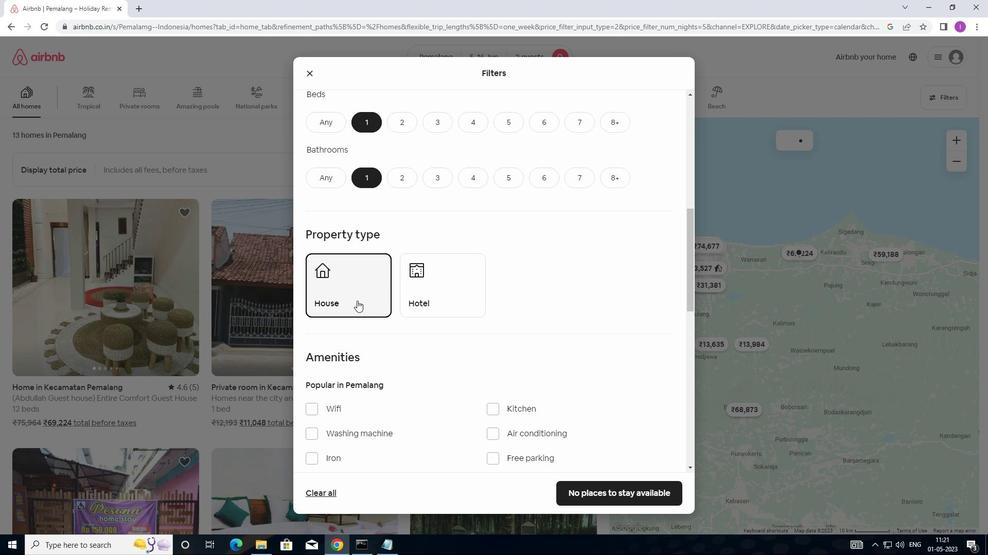 
Action: Mouse moved to (444, 206)
Screenshot: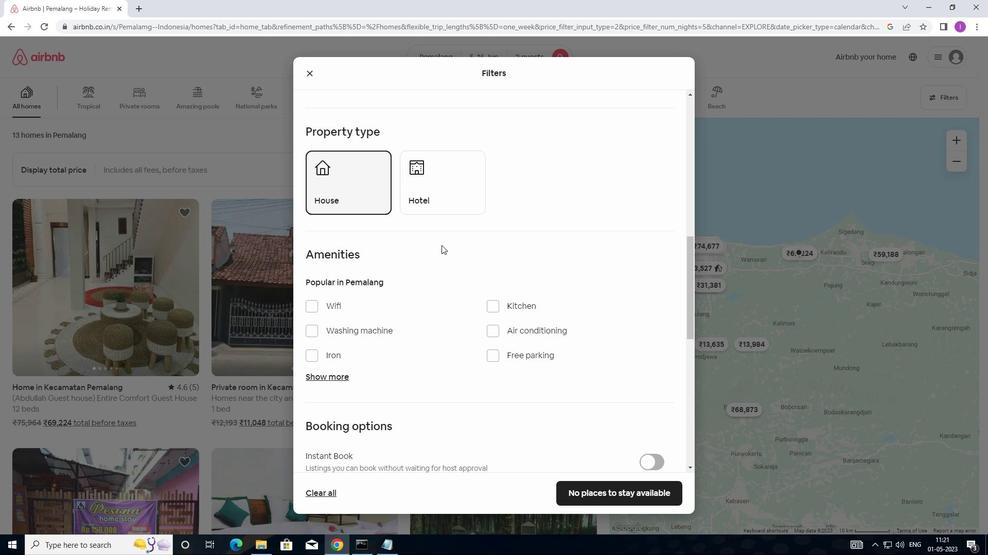 
Action: Mouse pressed left at (444, 206)
Screenshot: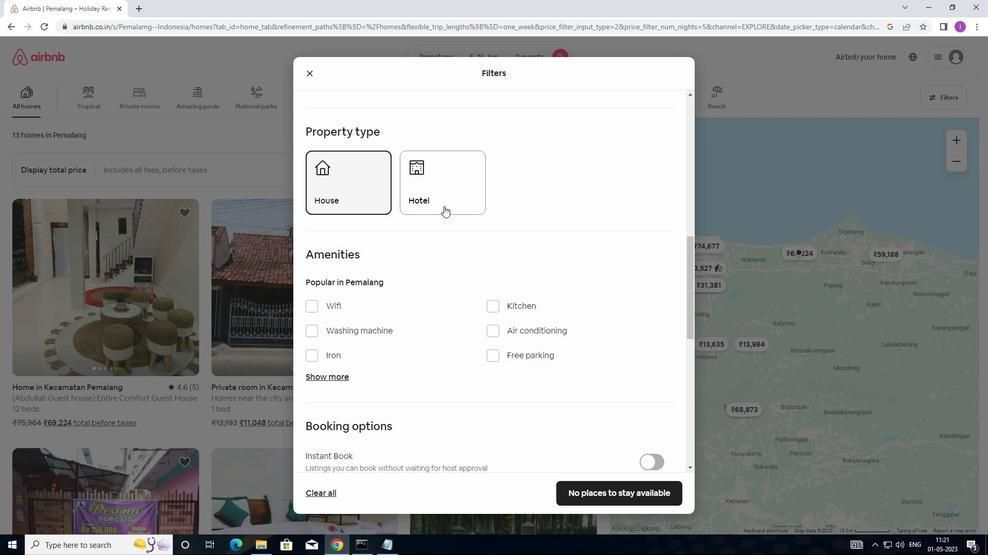 
Action: Mouse moved to (454, 304)
Screenshot: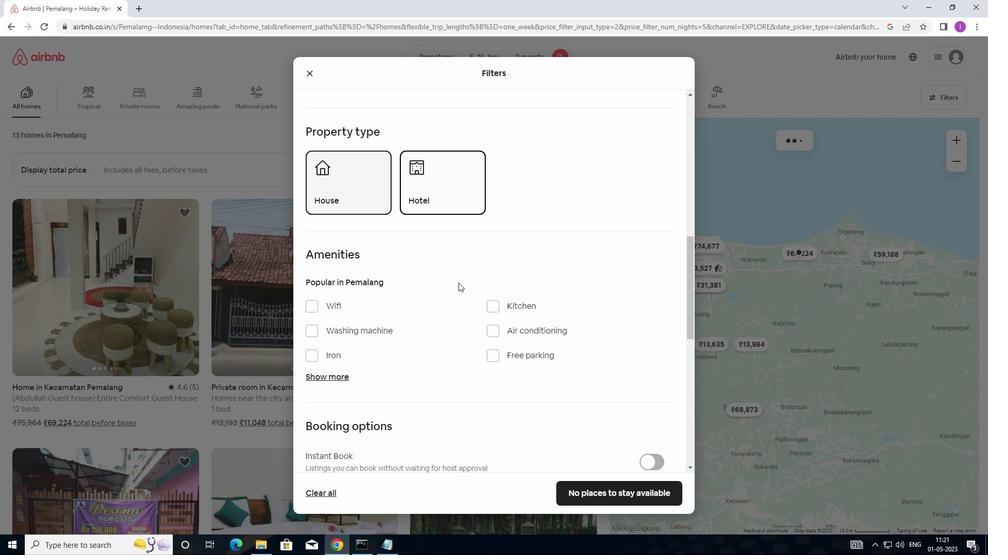
Action: Mouse scrolled (454, 304) with delta (0, 0)
Screenshot: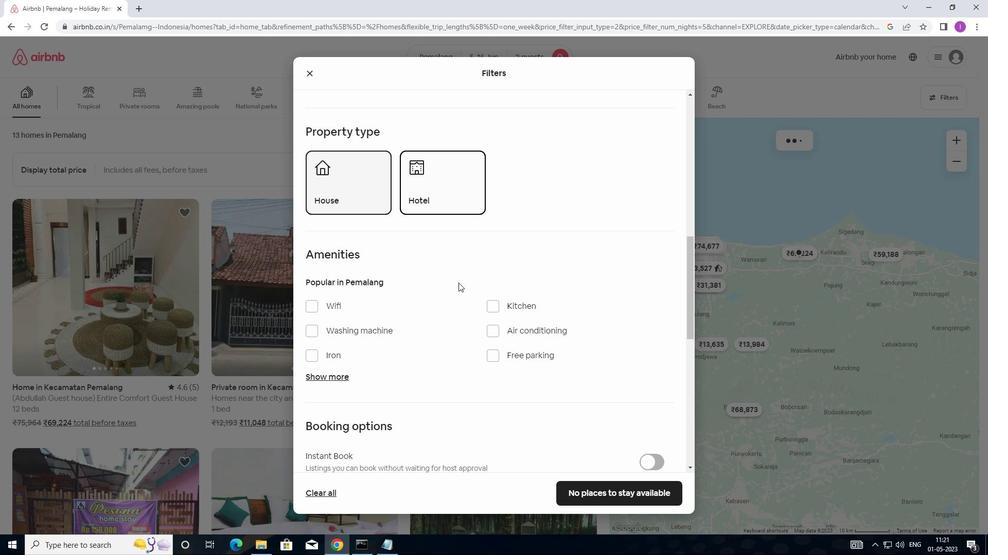 
Action: Mouse scrolled (454, 304) with delta (0, 0)
Screenshot: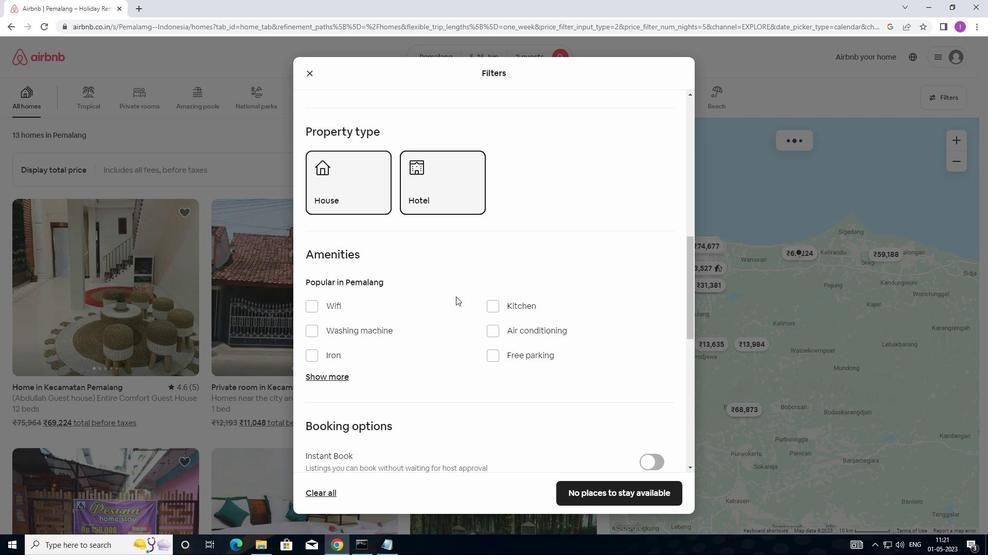 
Action: Mouse scrolled (454, 304) with delta (0, 0)
Screenshot: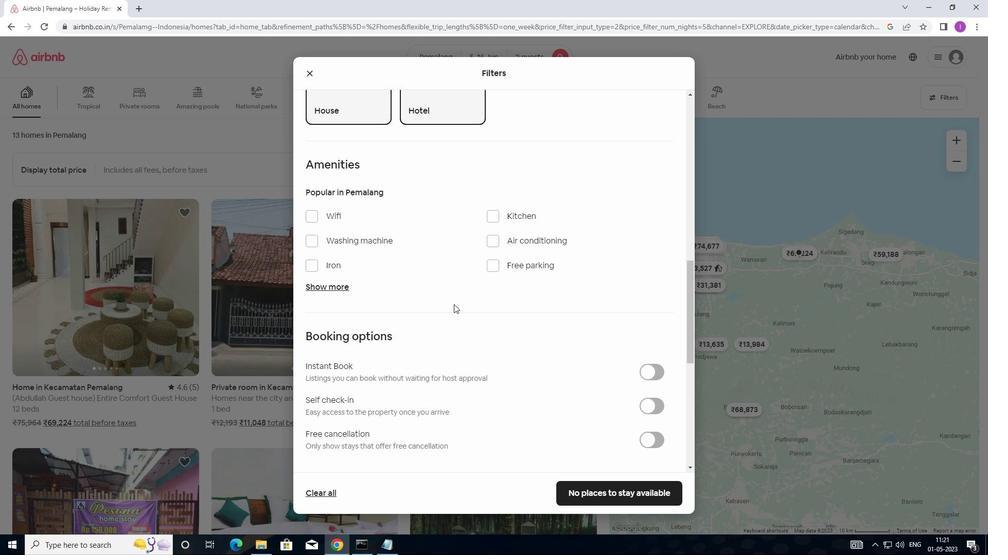 
Action: Mouse scrolled (454, 304) with delta (0, 0)
Screenshot: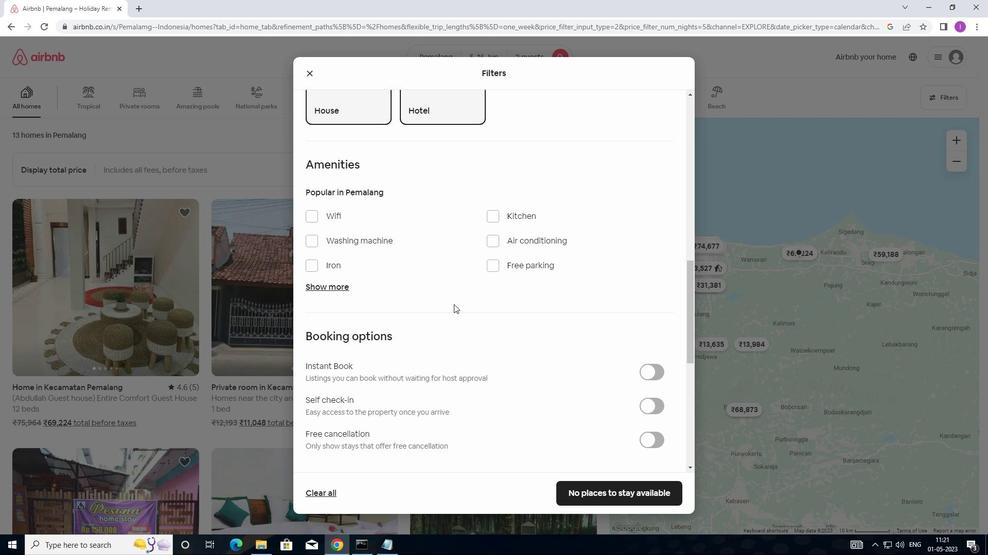 
Action: Mouse moved to (653, 288)
Screenshot: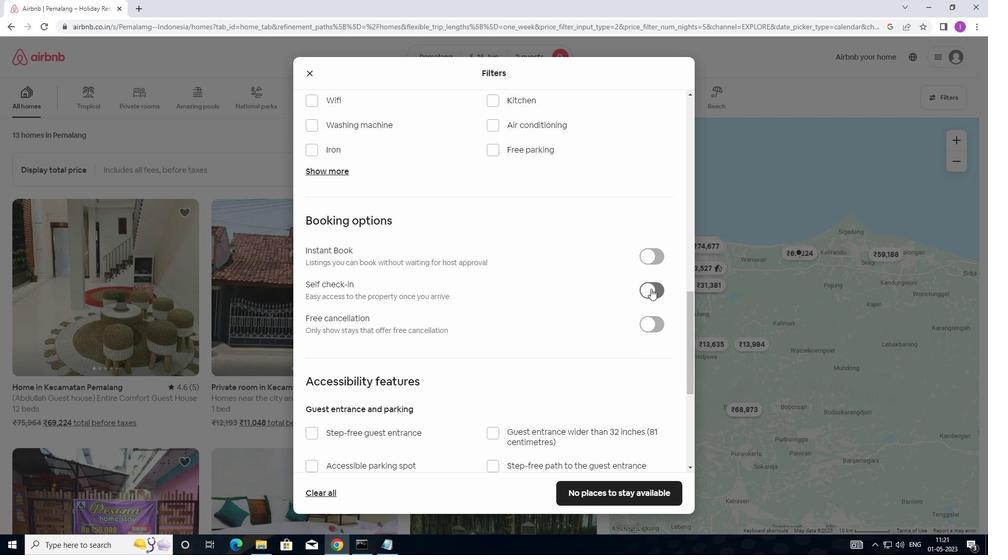 
Action: Mouse pressed left at (653, 288)
Screenshot: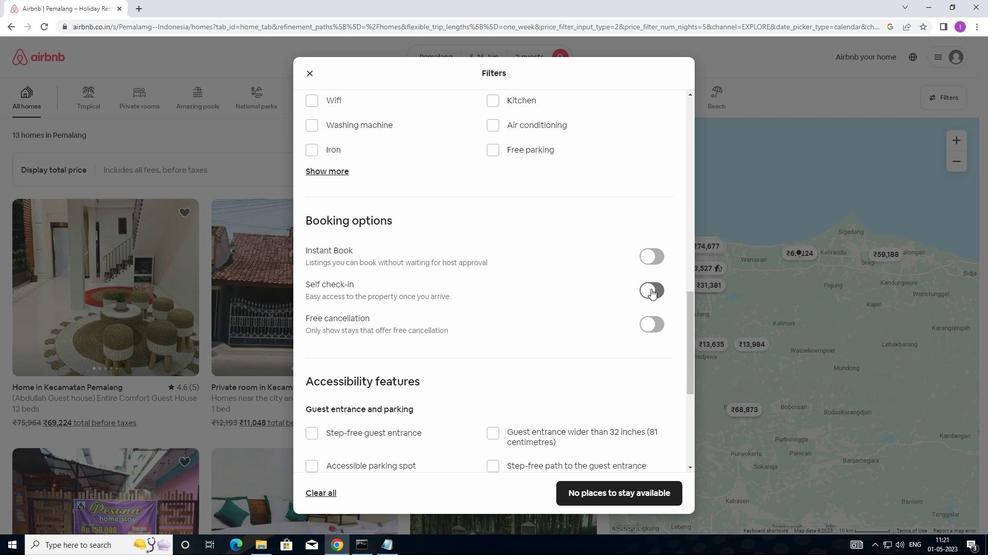 
Action: Mouse moved to (464, 462)
Screenshot: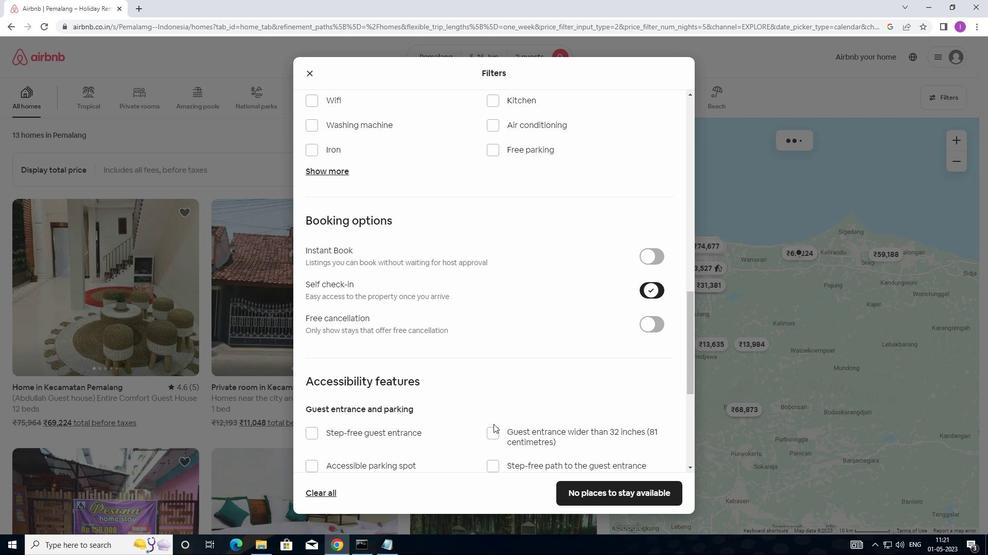 
Action: Mouse scrolled (464, 461) with delta (0, 0)
Screenshot: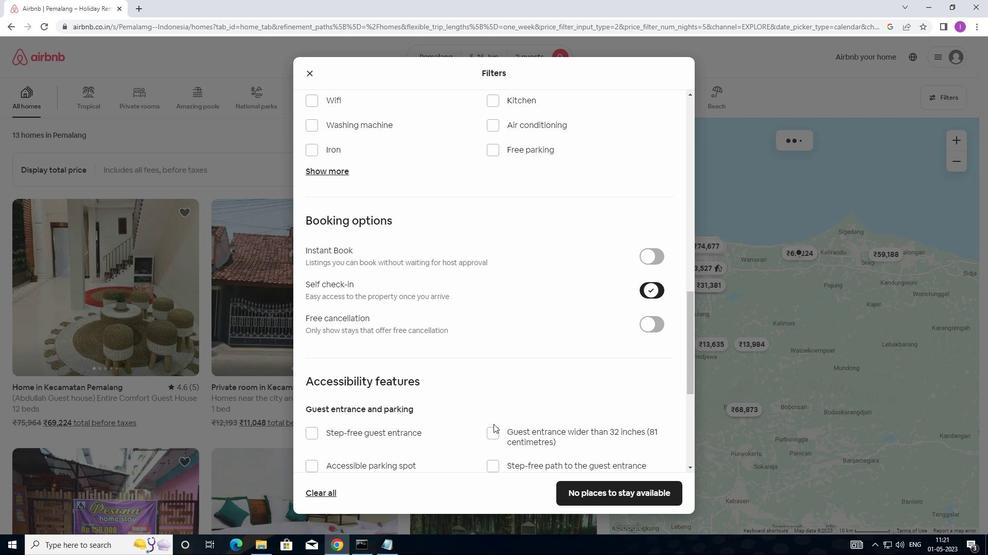 
Action: Mouse moved to (464, 463)
Screenshot: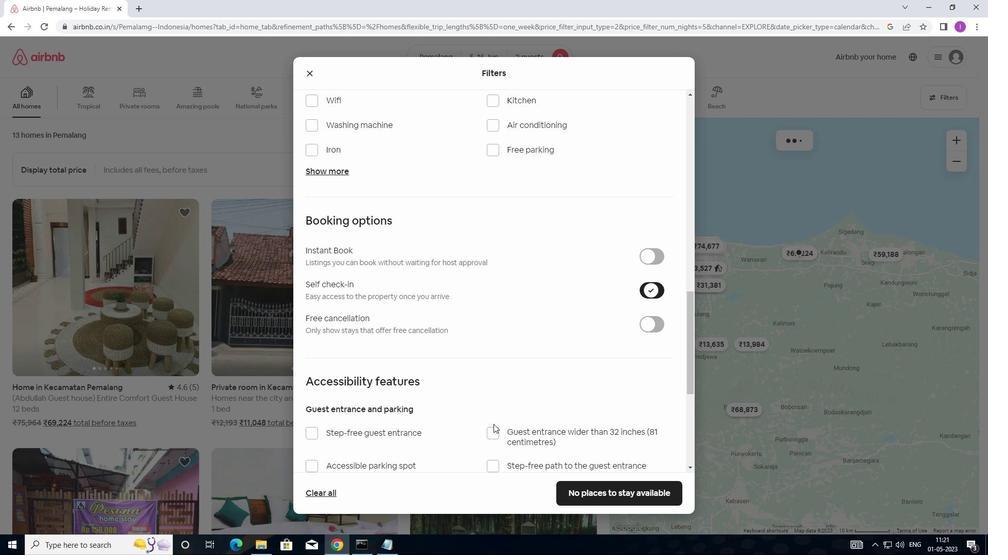 
Action: Mouse scrolled (464, 463) with delta (0, 0)
Screenshot: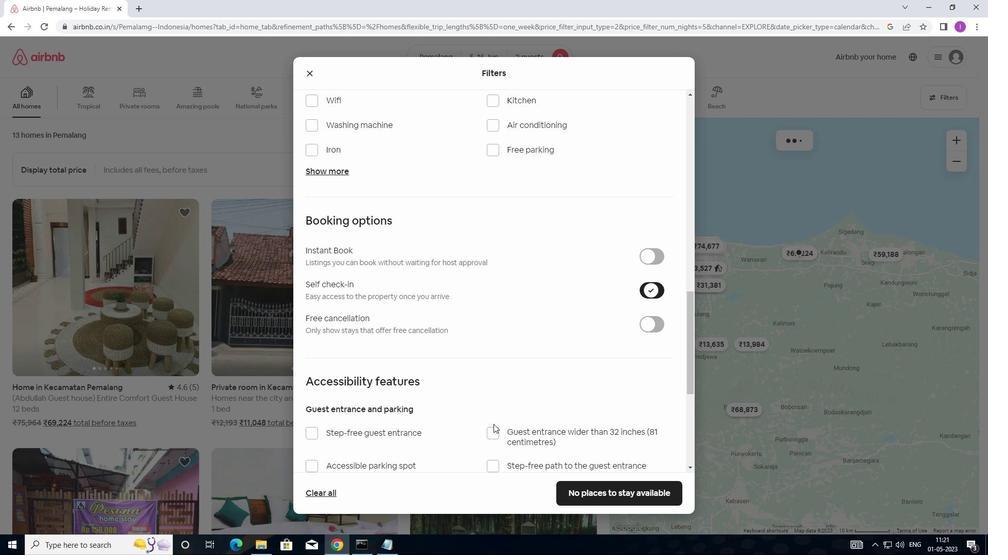 
Action: Mouse moved to (461, 471)
Screenshot: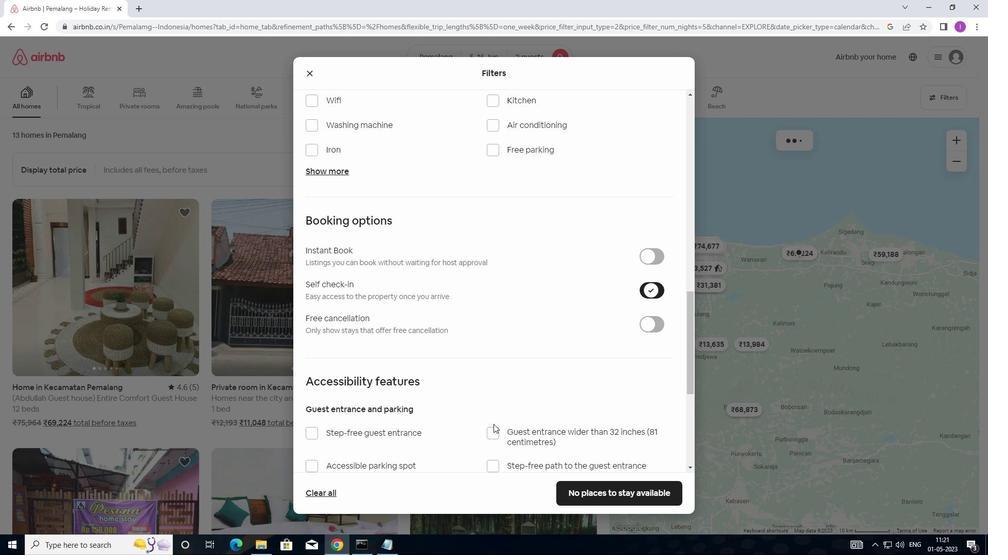 
Action: Mouse scrolled (461, 470) with delta (0, 0)
Screenshot: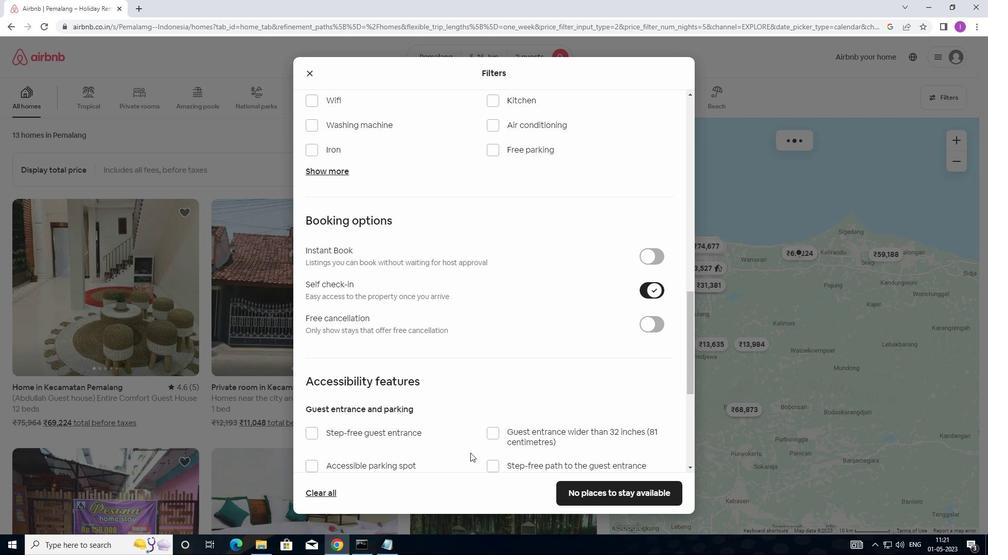 
Action: Mouse moved to (460, 473)
Screenshot: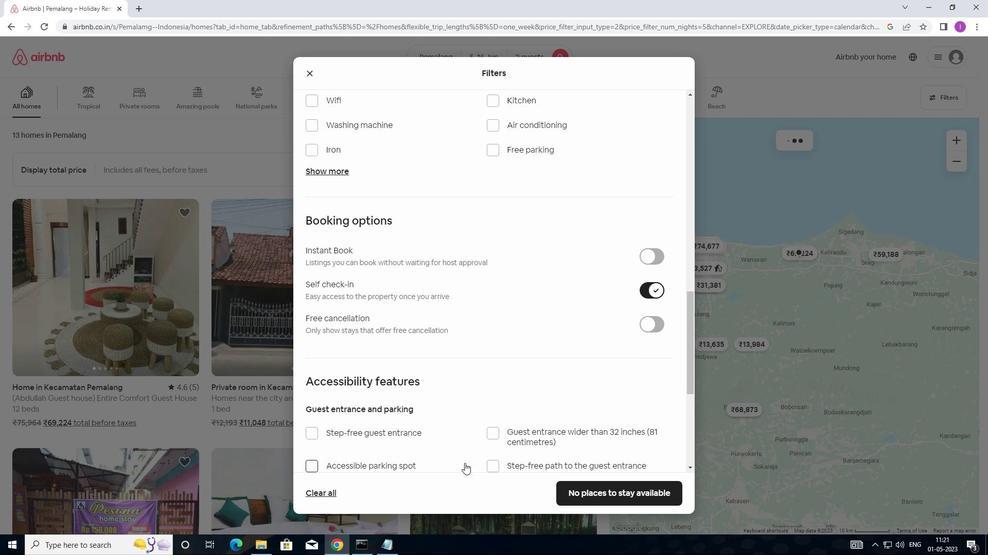 
Action: Mouse scrolled (460, 472) with delta (0, 0)
Screenshot: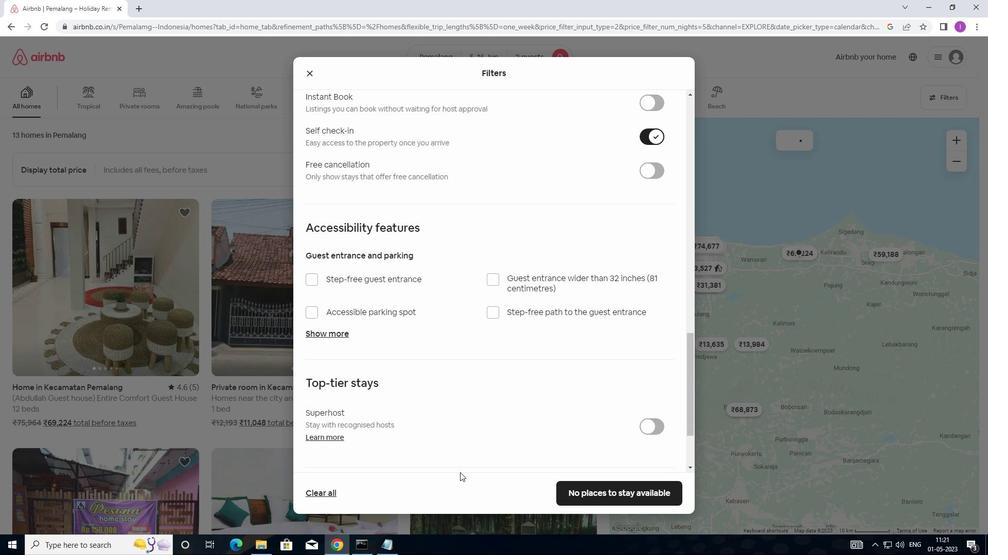 
Action: Mouse scrolled (460, 472) with delta (0, 0)
Screenshot: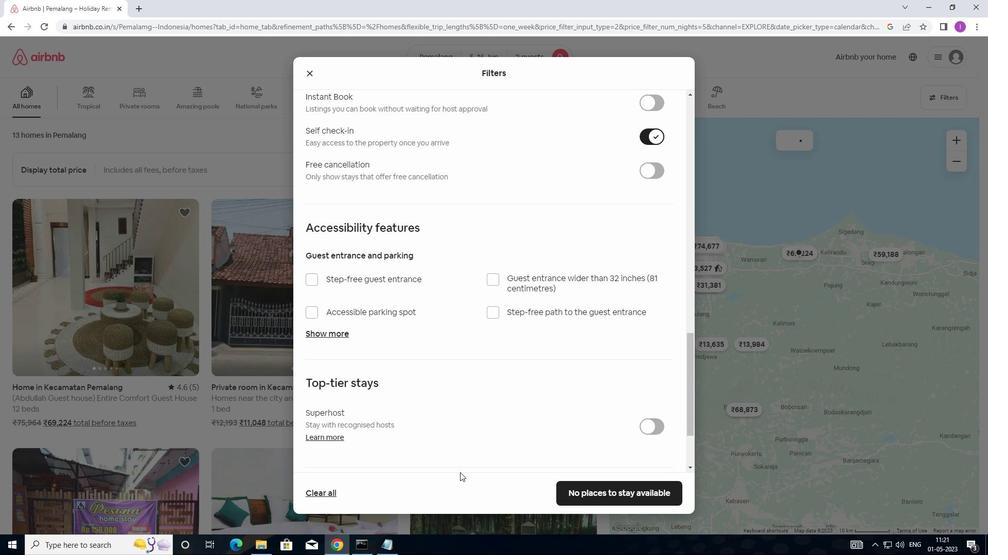 
Action: Mouse scrolled (460, 472) with delta (0, 0)
Screenshot: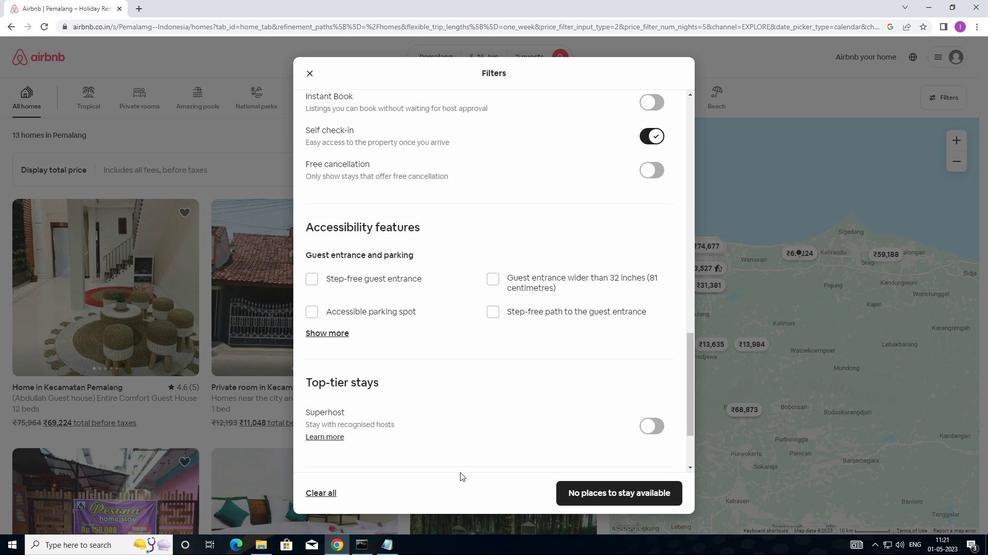 
Action: Mouse moved to (318, 414)
Screenshot: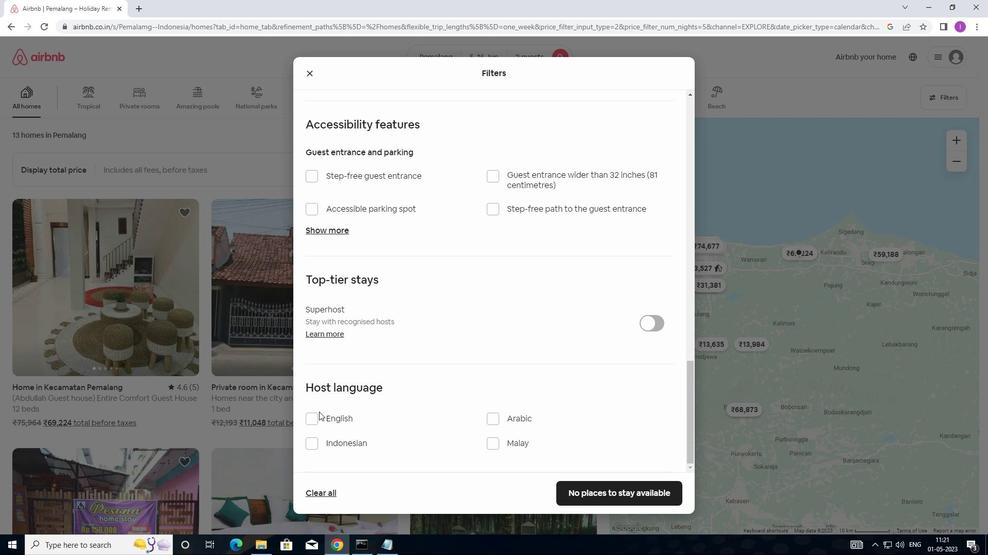 
Action: Mouse pressed left at (318, 414)
Screenshot: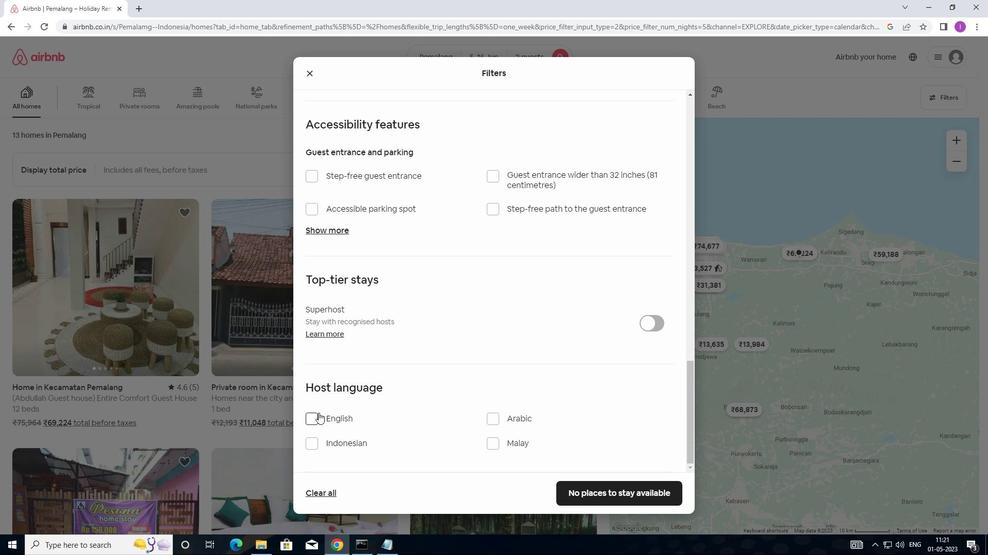 
Action: Mouse moved to (588, 492)
Screenshot: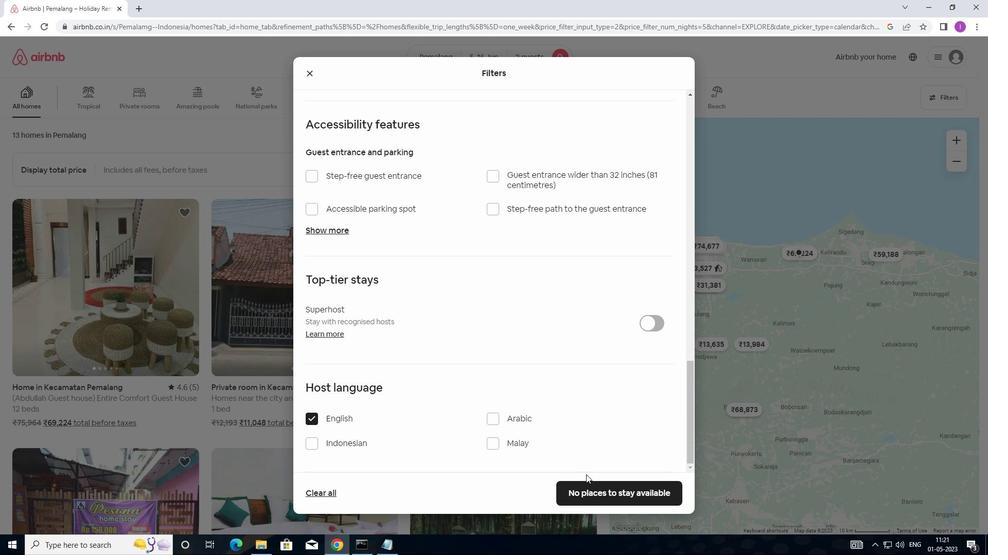 
Action: Mouse pressed left at (588, 492)
Screenshot: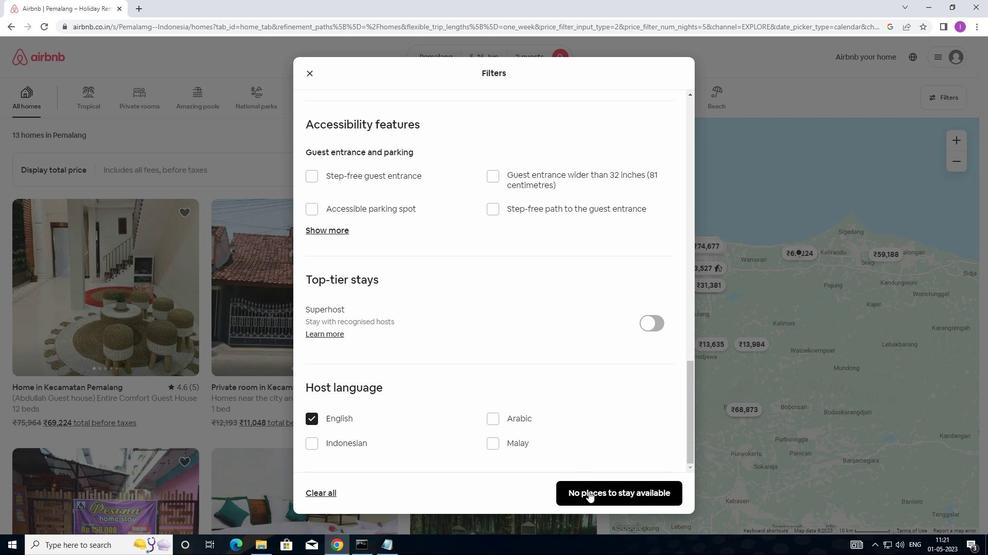 
Action: Mouse moved to (603, 498)
Screenshot: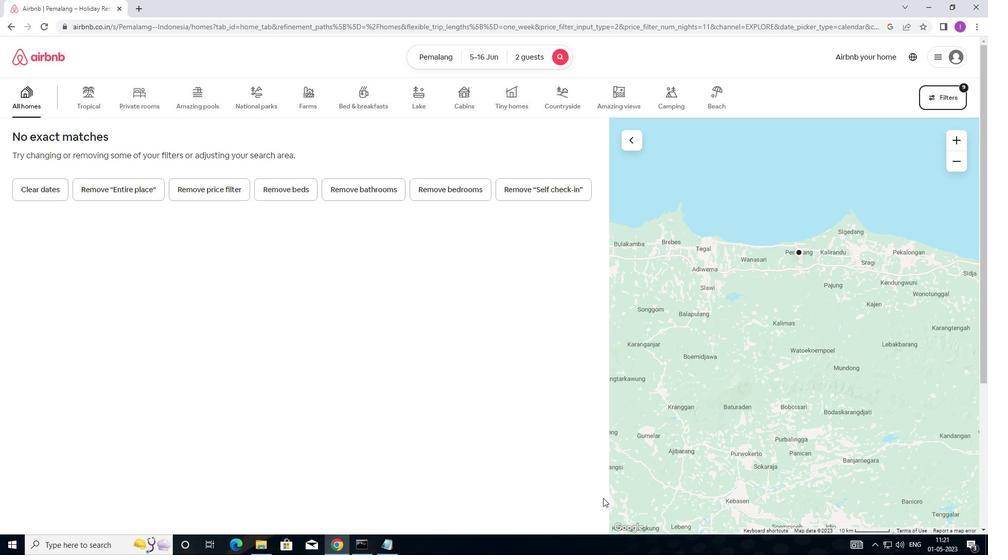 
